 Task: Look for space in Santa Brígida, Spain from 6th September, 2023 to 10th September, 2023 for 1 adult in price range Rs.10000 to Rs.15000. Place can be private room with 1  bedroom having 1 bed and 1 bathroom. Property type can be house, flat, guest house, hotel. Booking option can be shelf check-in. Required host language is English.
Action: Mouse moved to (263, 134)
Screenshot: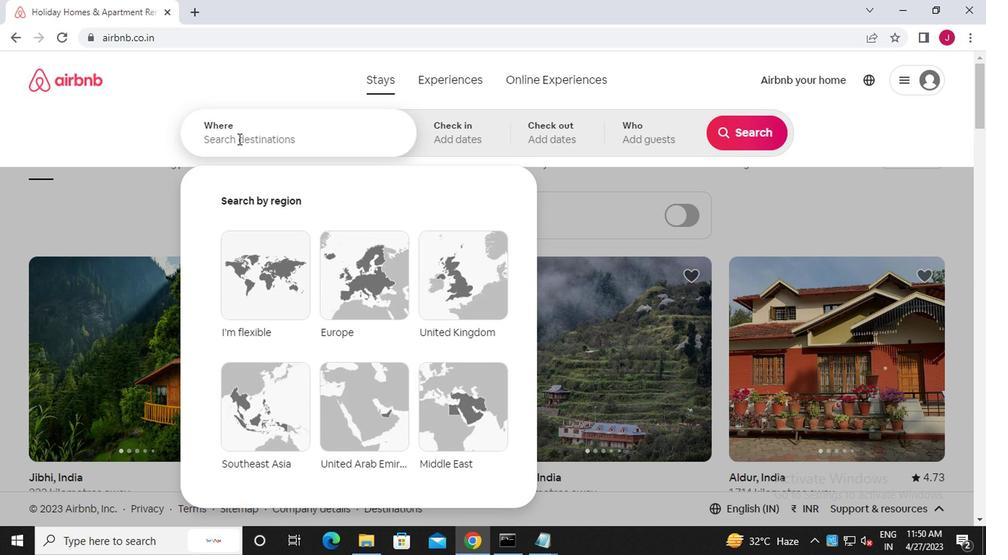 
Action: Mouse pressed left at (263, 134)
Screenshot: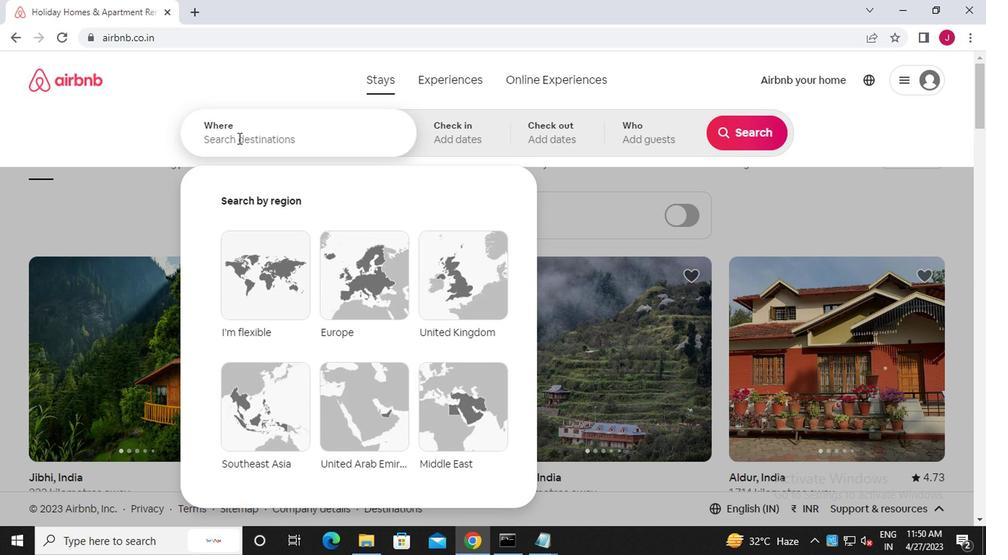 
Action: Key pressed s<Key.caps_lock>anta<Key.space><Key.caps_lock>b<Key.caps_lock>rigida,<Key.caps_lock>s<Key.caps_lock>pain
Screenshot: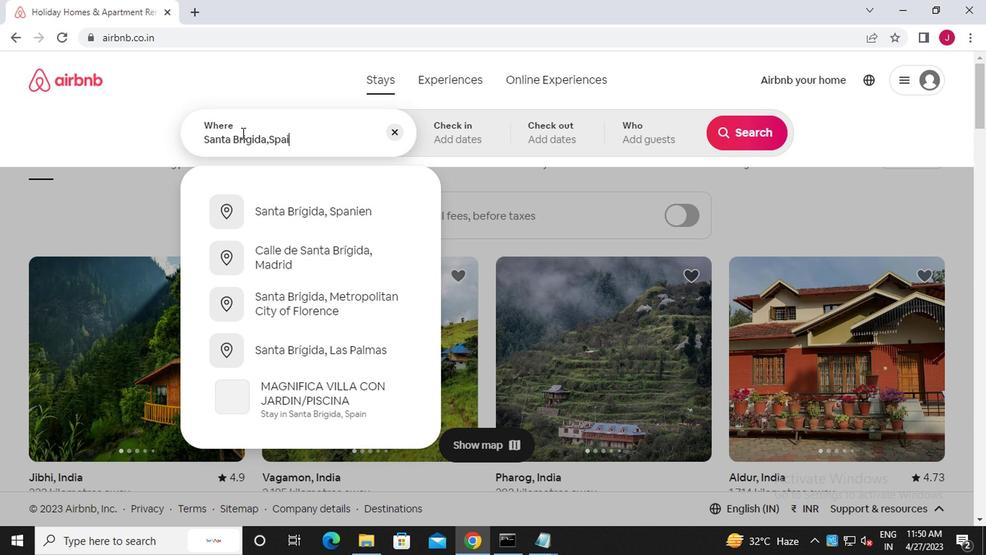 
Action: Mouse moved to (465, 138)
Screenshot: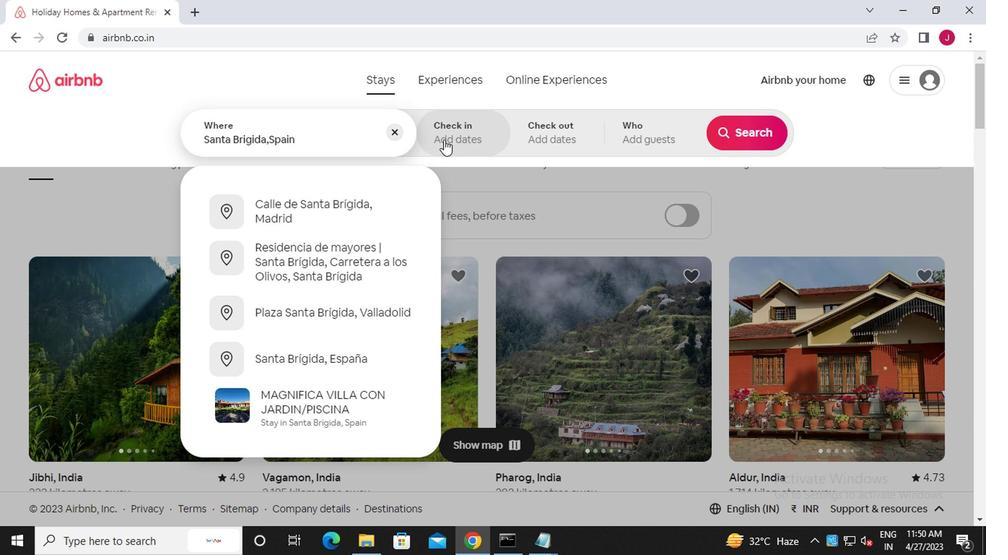 
Action: Mouse pressed left at (465, 138)
Screenshot: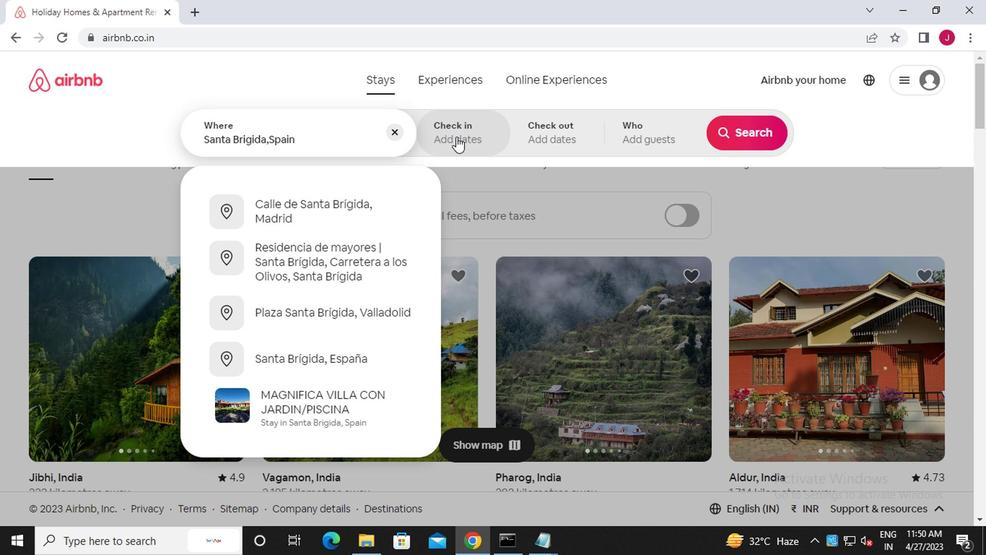 
Action: Mouse moved to (725, 254)
Screenshot: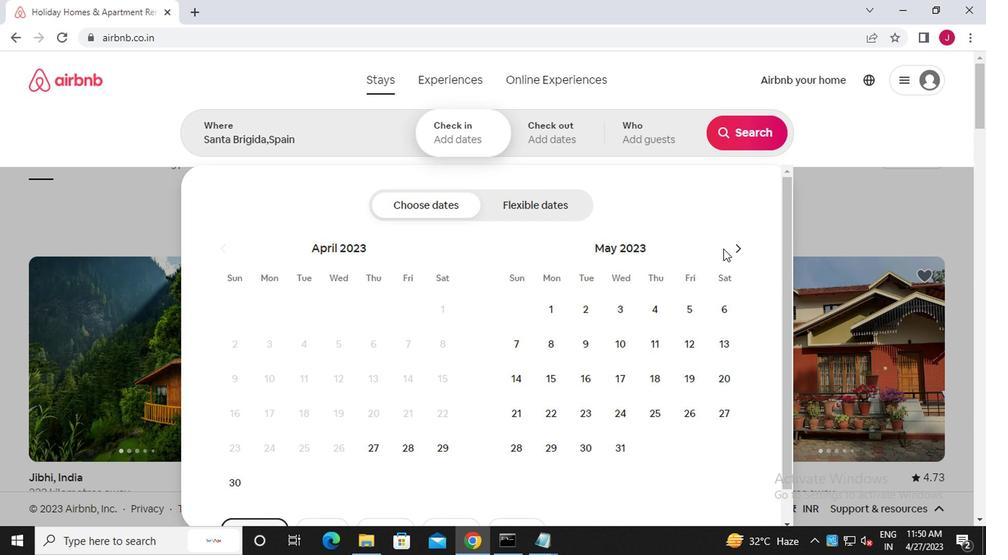 
Action: Mouse pressed left at (725, 254)
Screenshot: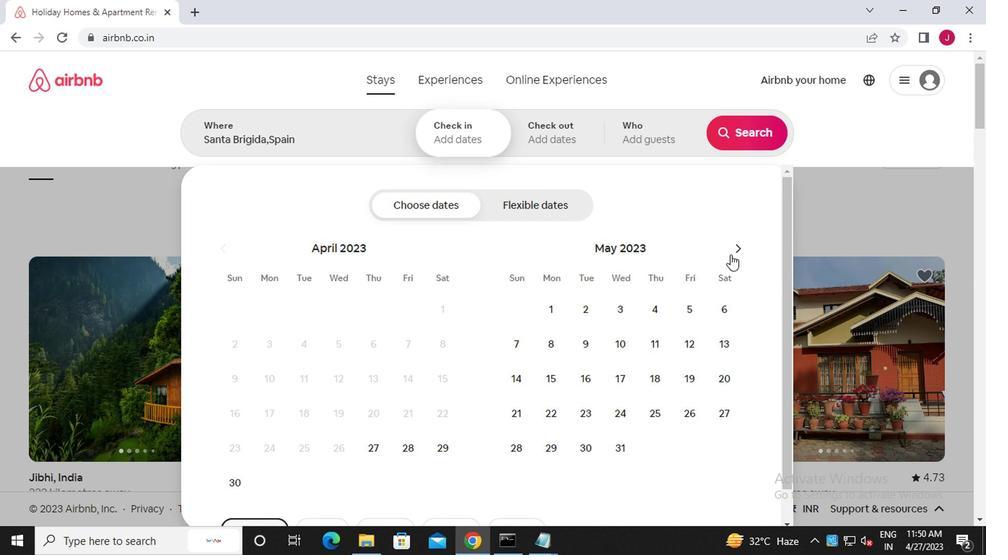 
Action: Mouse moved to (723, 254)
Screenshot: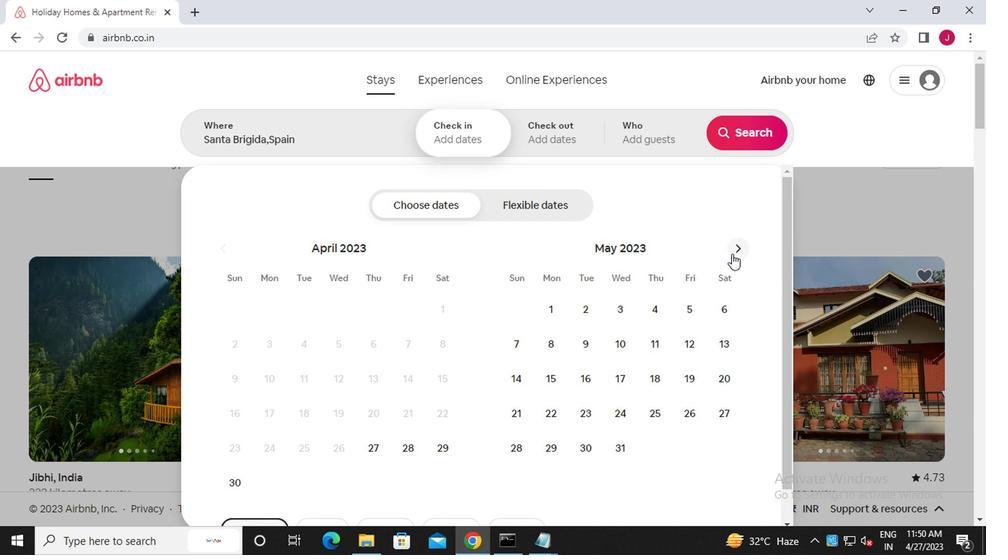 
Action: Mouse pressed left at (723, 254)
Screenshot: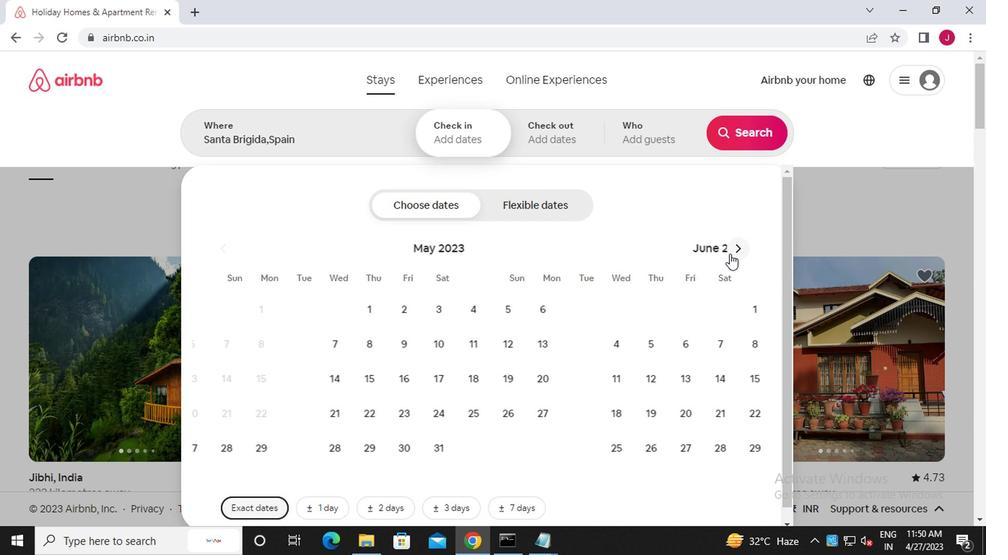 
Action: Mouse pressed left at (723, 254)
Screenshot: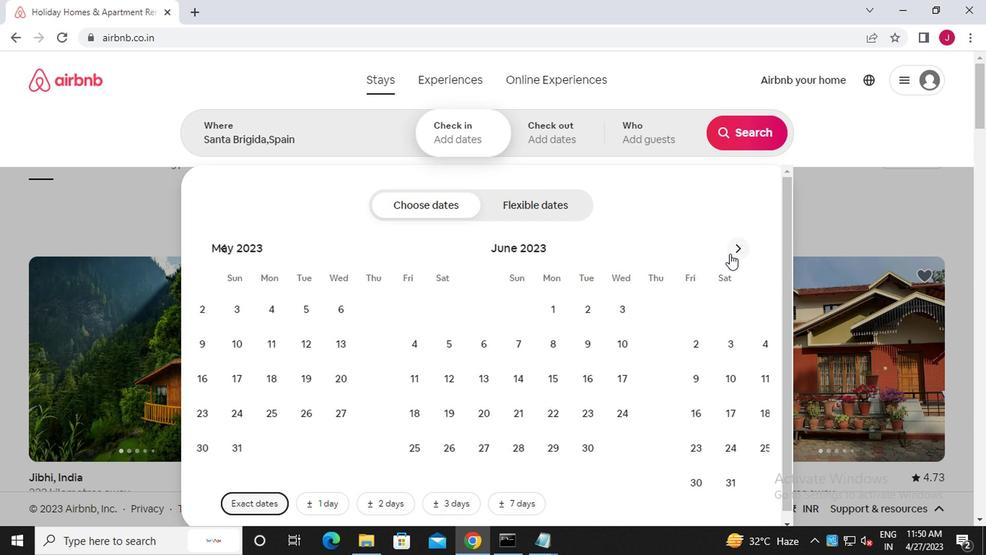 
Action: Mouse pressed left at (723, 254)
Screenshot: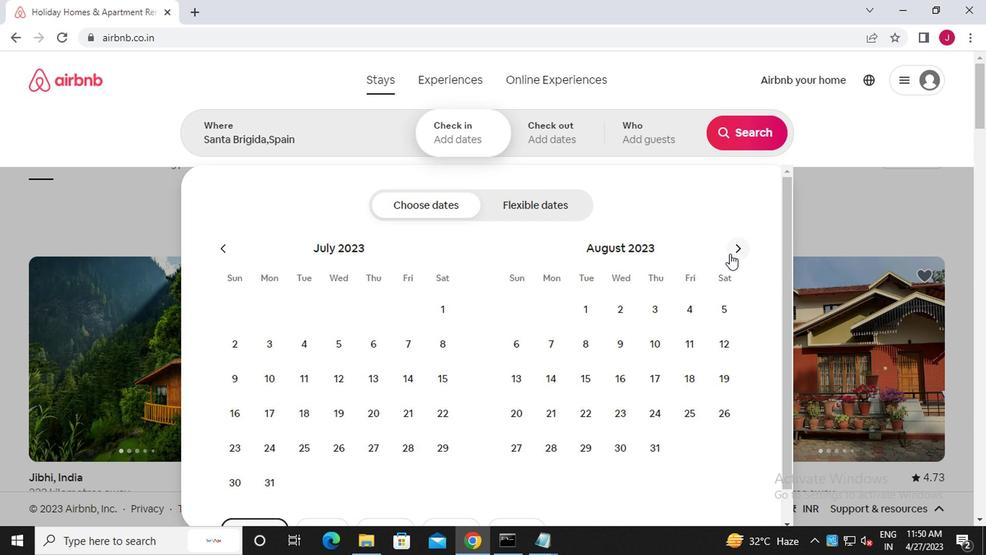 
Action: Mouse moved to (615, 341)
Screenshot: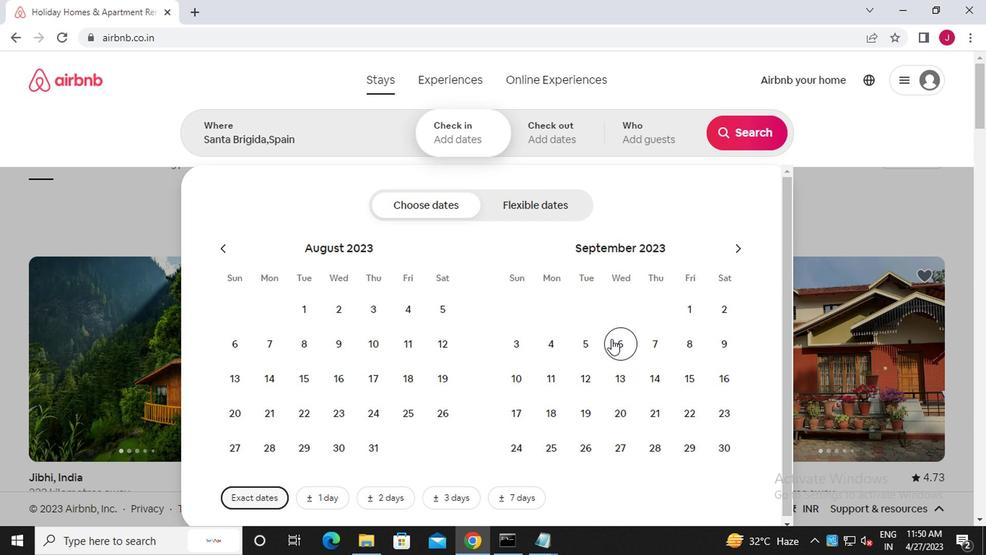 
Action: Mouse pressed left at (615, 341)
Screenshot: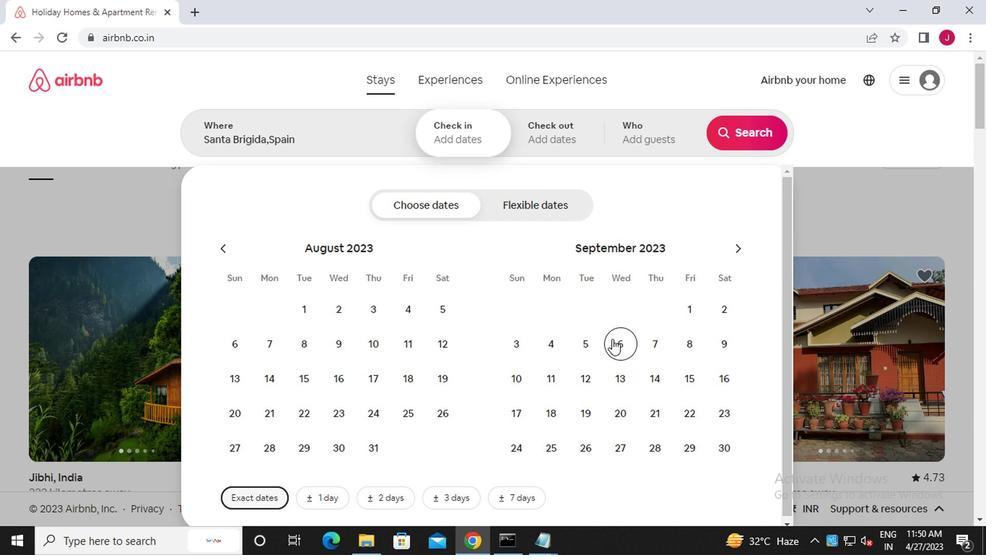 
Action: Mouse moved to (526, 373)
Screenshot: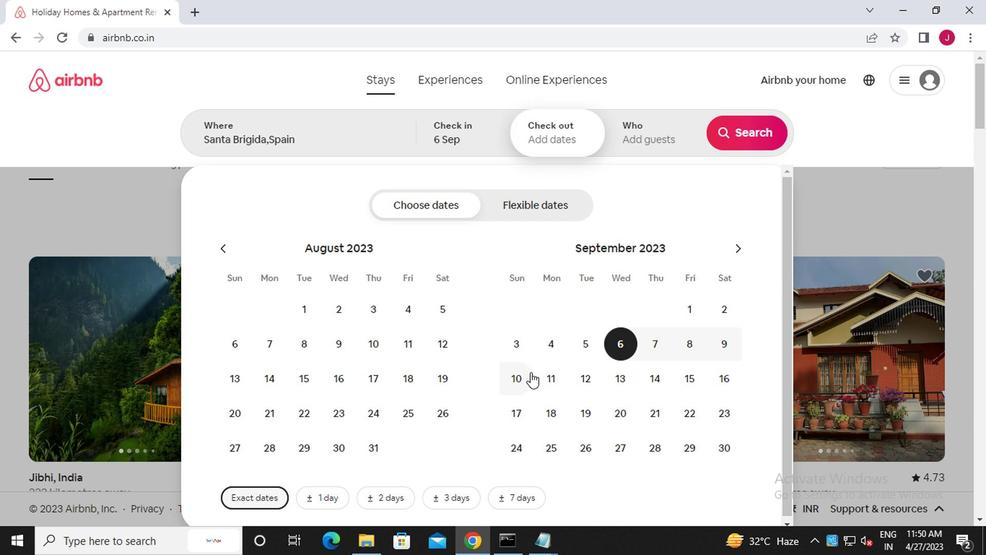 
Action: Mouse pressed left at (526, 373)
Screenshot: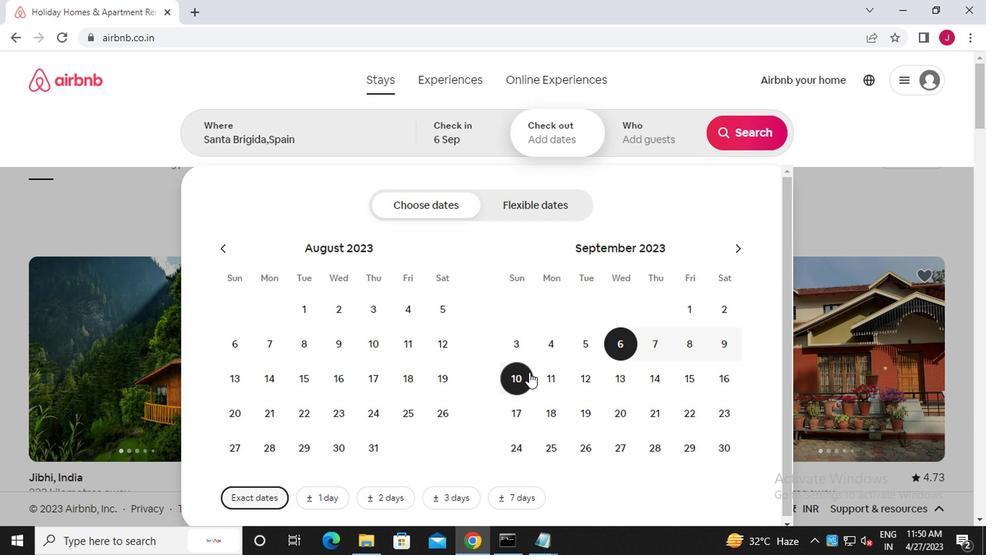 
Action: Mouse moved to (648, 141)
Screenshot: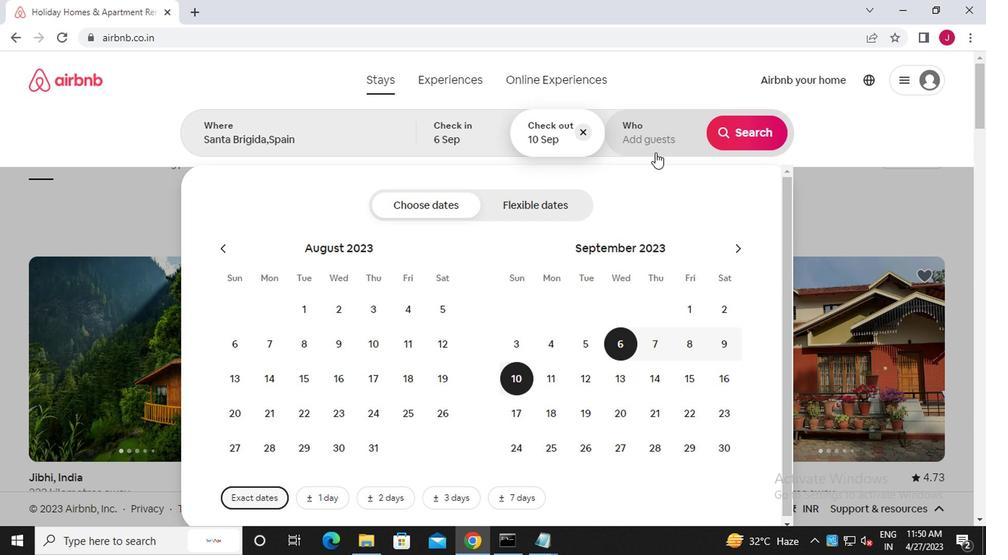 
Action: Mouse pressed left at (648, 141)
Screenshot: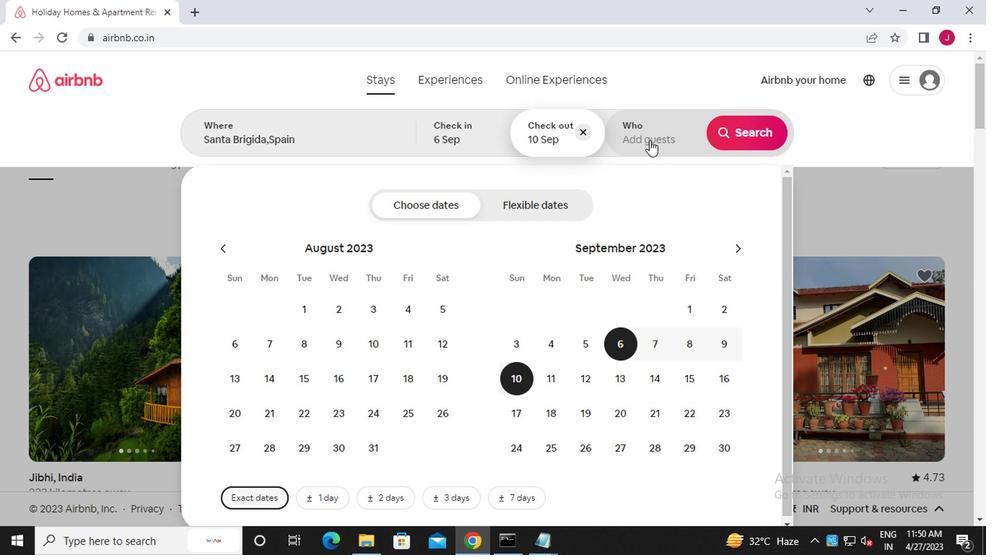 
Action: Mouse moved to (743, 213)
Screenshot: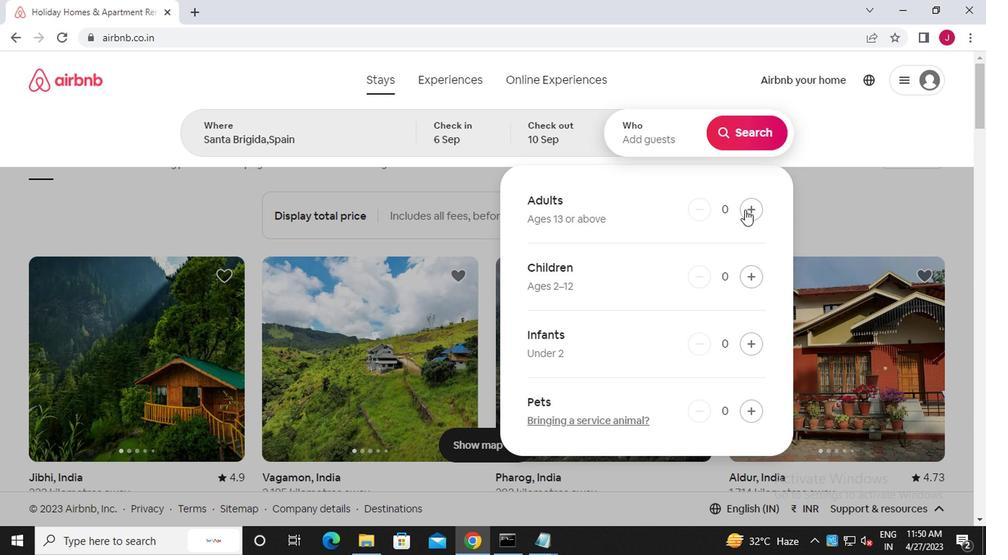 
Action: Mouse pressed left at (743, 213)
Screenshot: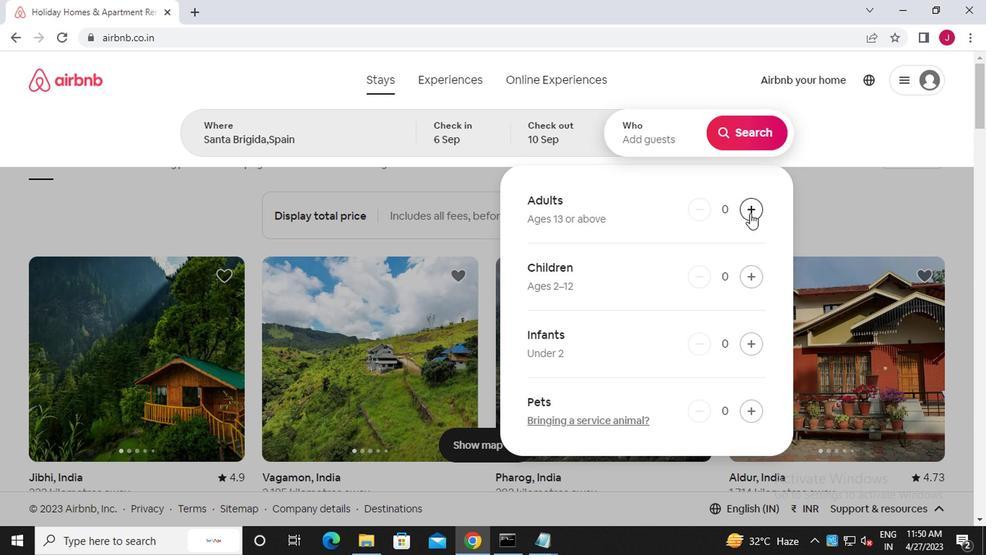 
Action: Mouse moved to (733, 136)
Screenshot: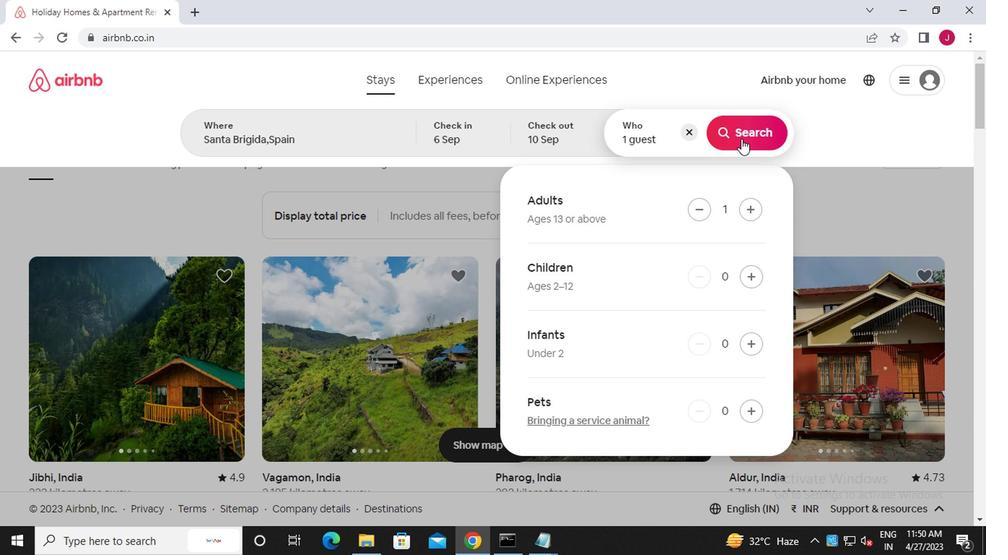 
Action: Mouse pressed left at (733, 136)
Screenshot: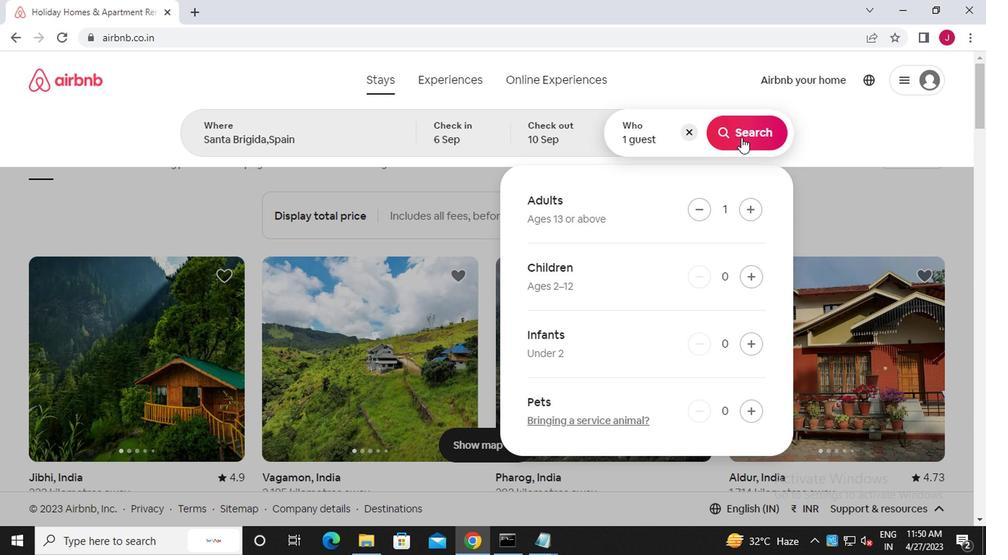 
Action: Mouse moved to (908, 138)
Screenshot: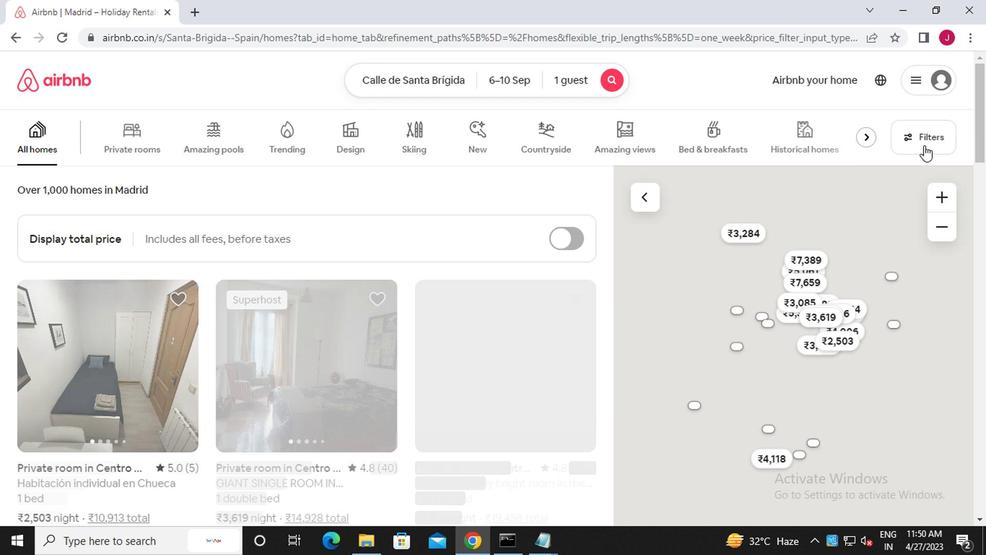 
Action: Mouse pressed left at (908, 138)
Screenshot: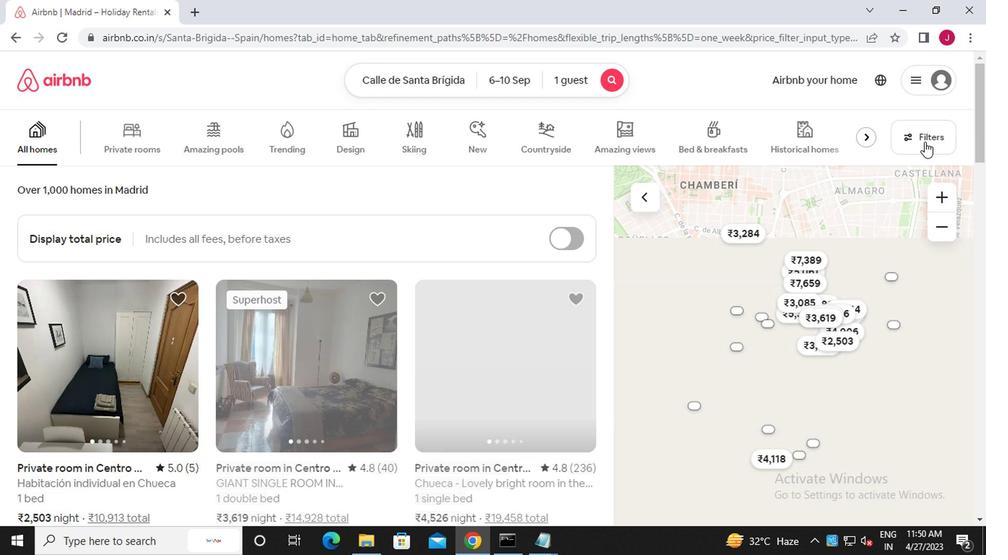 
Action: Mouse moved to (372, 319)
Screenshot: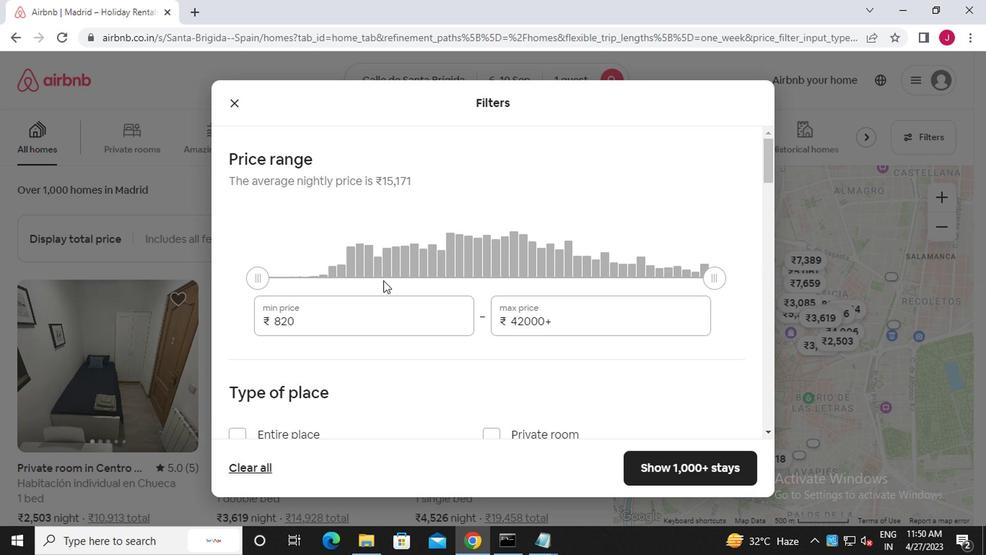 
Action: Mouse pressed left at (372, 319)
Screenshot: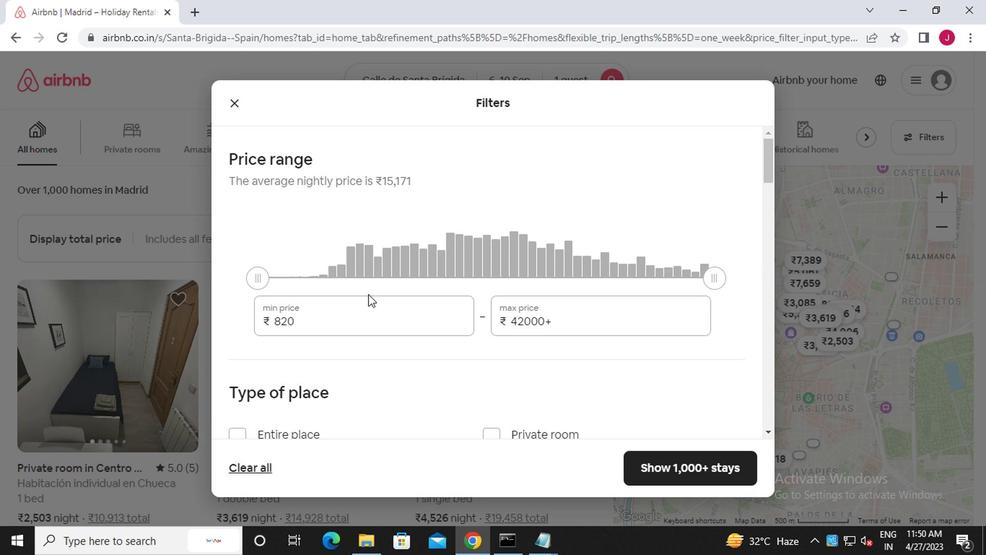 
Action: Mouse moved to (366, 310)
Screenshot: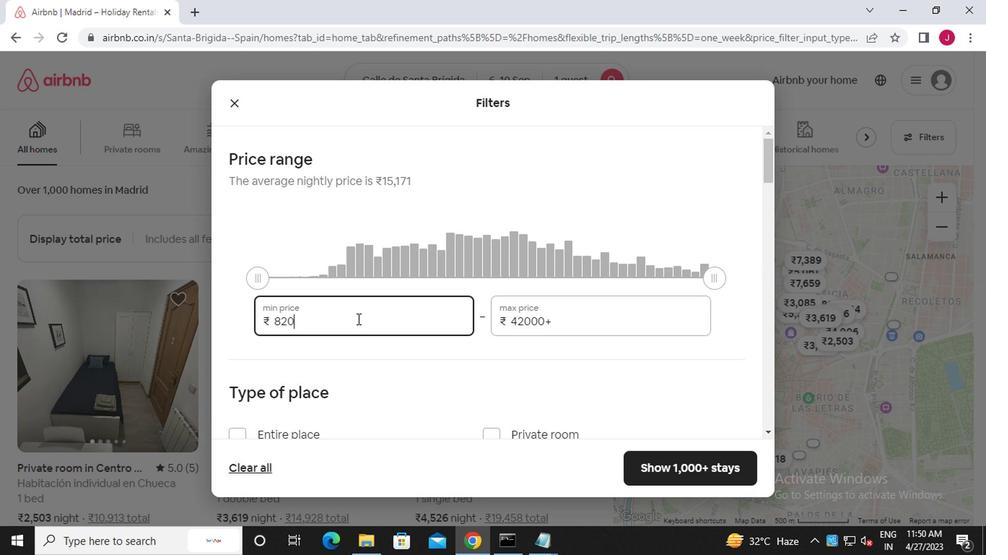 
Action: Key pressed <Key.backspace><Key.backspace><Key.backspace><<97>><<96>><<96>><<96>><<96>>
Screenshot: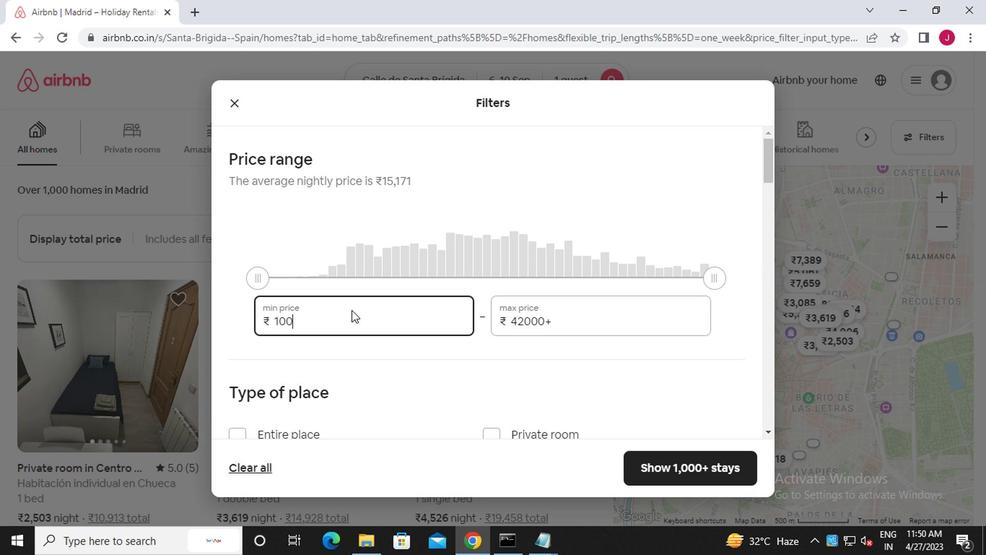 
Action: Mouse moved to (589, 326)
Screenshot: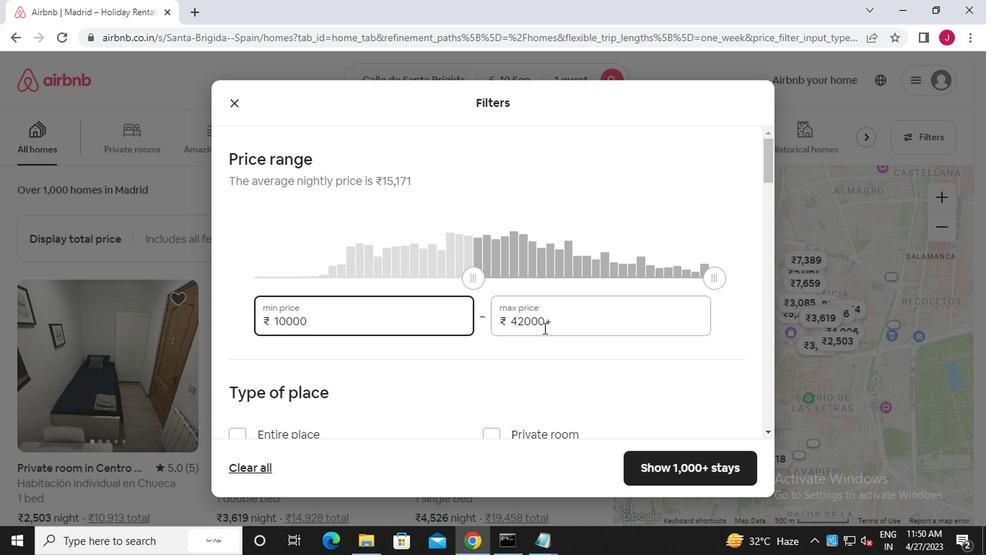 
Action: Mouse pressed left at (589, 326)
Screenshot: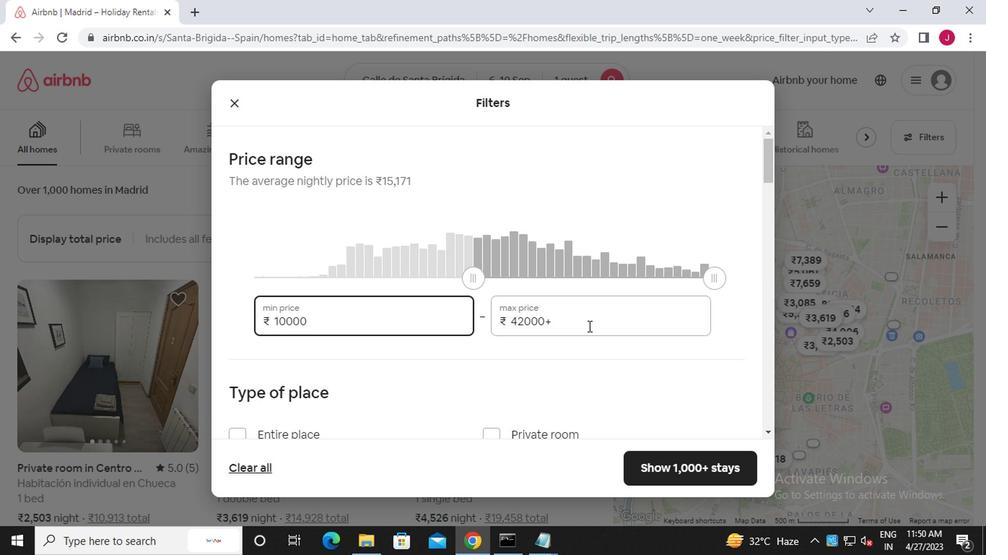 
Action: Mouse moved to (589, 326)
Screenshot: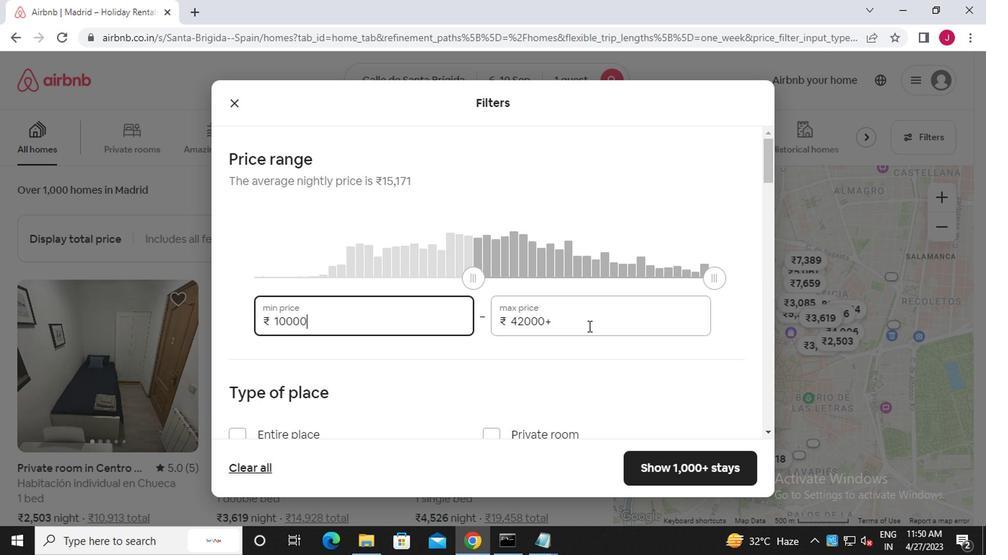 
Action: Key pressed <Key.backspace><Key.backspace><Key.backspace><Key.backspace><Key.backspace><Key.backspace><Key.backspace><Key.backspace><Key.backspace><Key.backspace><Key.backspace><Key.backspace><Key.backspace><Key.backspace><Key.backspace><<97>><<101>><<96>><<96>><<96>>
Screenshot: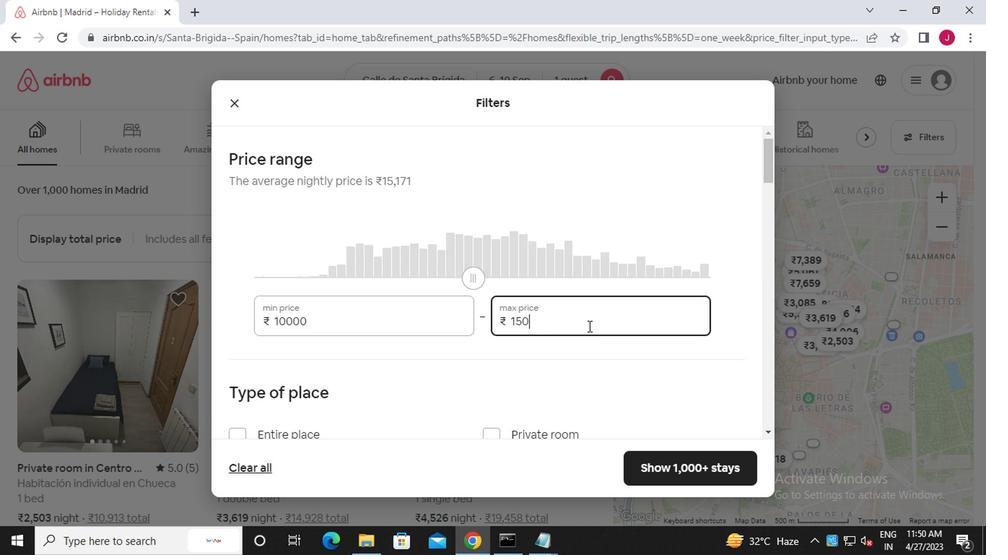
Action: Mouse moved to (588, 331)
Screenshot: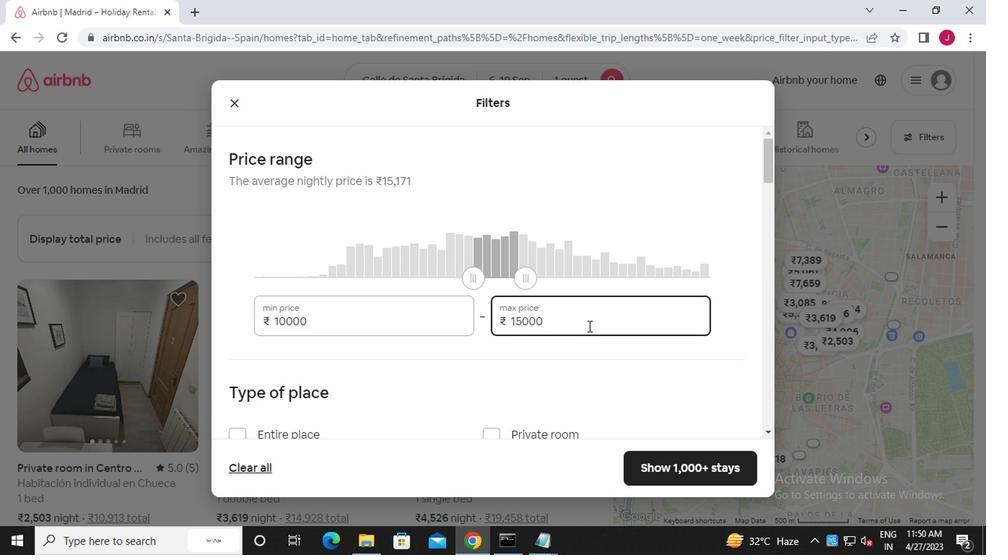 
Action: Mouse scrolled (588, 331) with delta (0, 0)
Screenshot: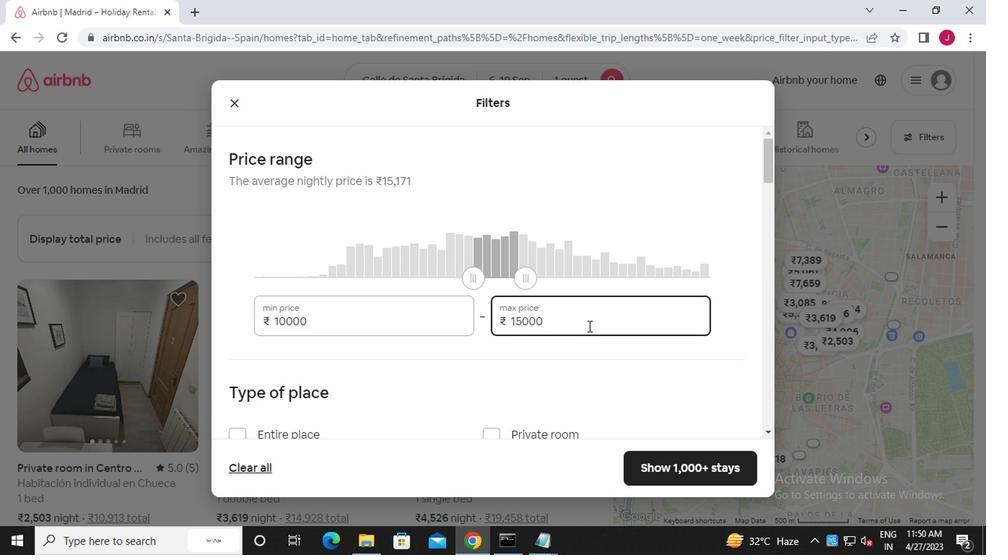 
Action: Mouse moved to (587, 335)
Screenshot: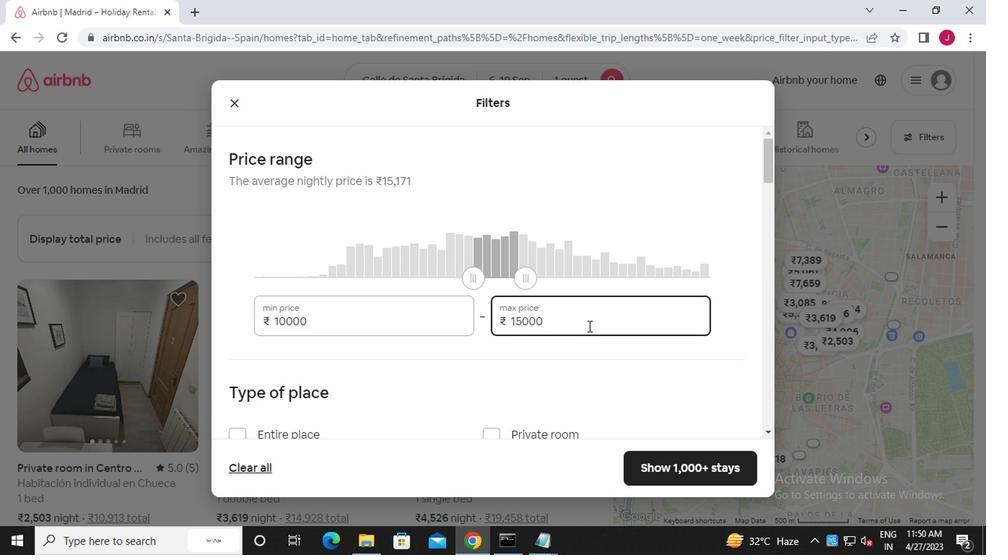 
Action: Mouse scrolled (587, 335) with delta (0, 0)
Screenshot: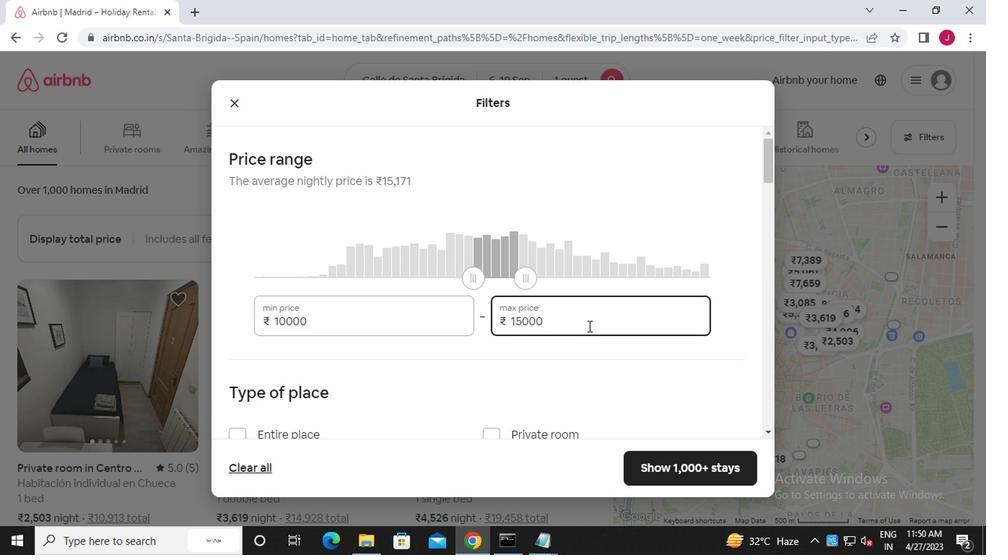 
Action: Mouse scrolled (587, 335) with delta (0, 0)
Screenshot: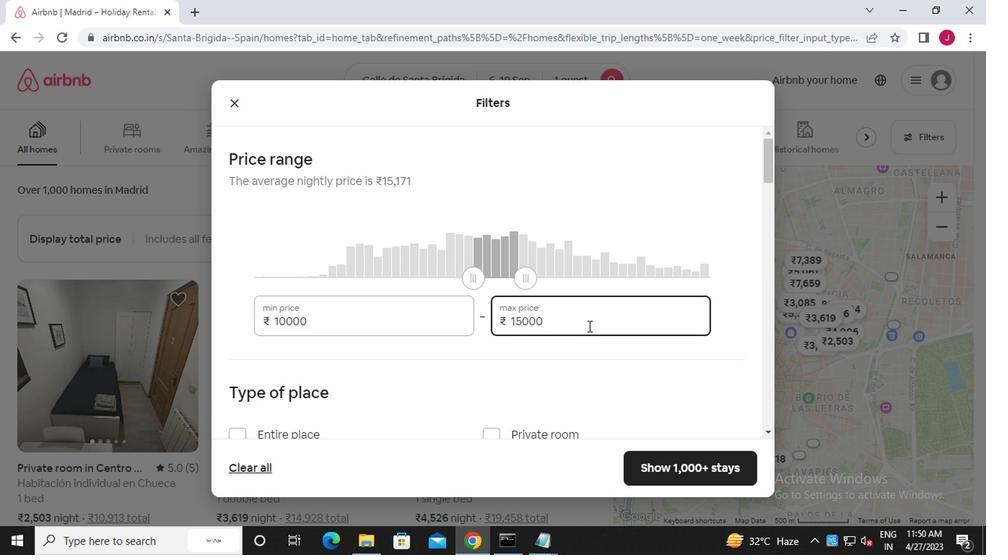 
Action: Mouse moved to (587, 336)
Screenshot: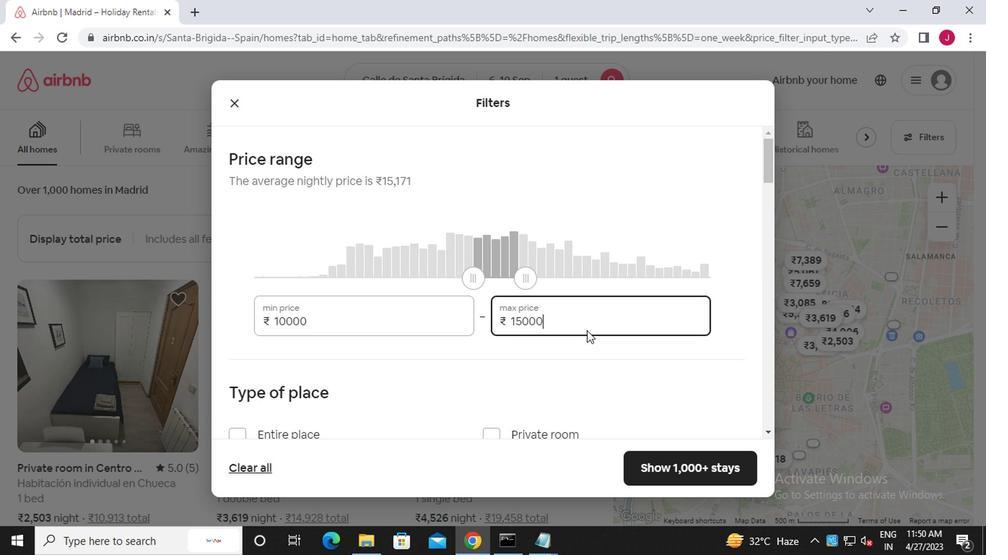 
Action: Mouse scrolled (587, 335) with delta (0, 0)
Screenshot: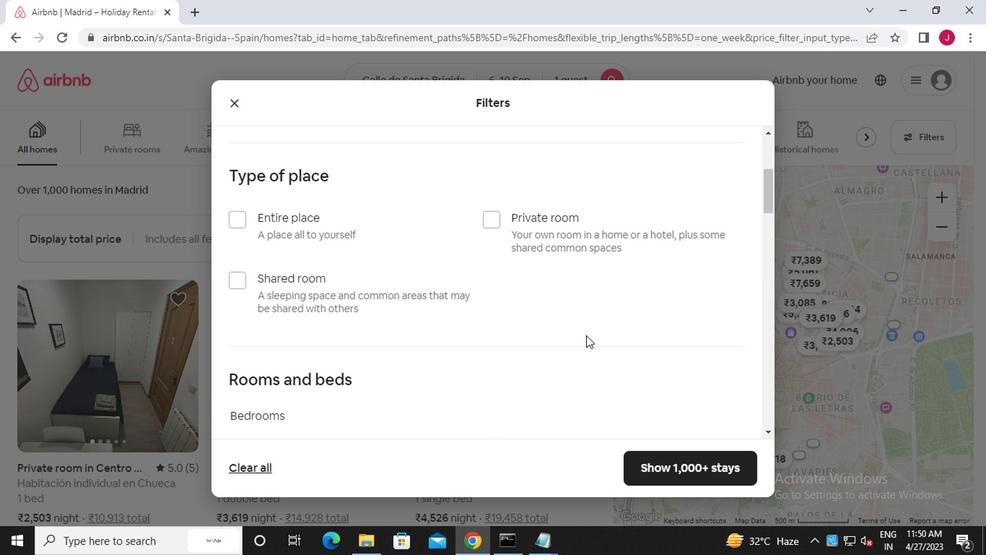 
Action: Mouse moved to (587, 336)
Screenshot: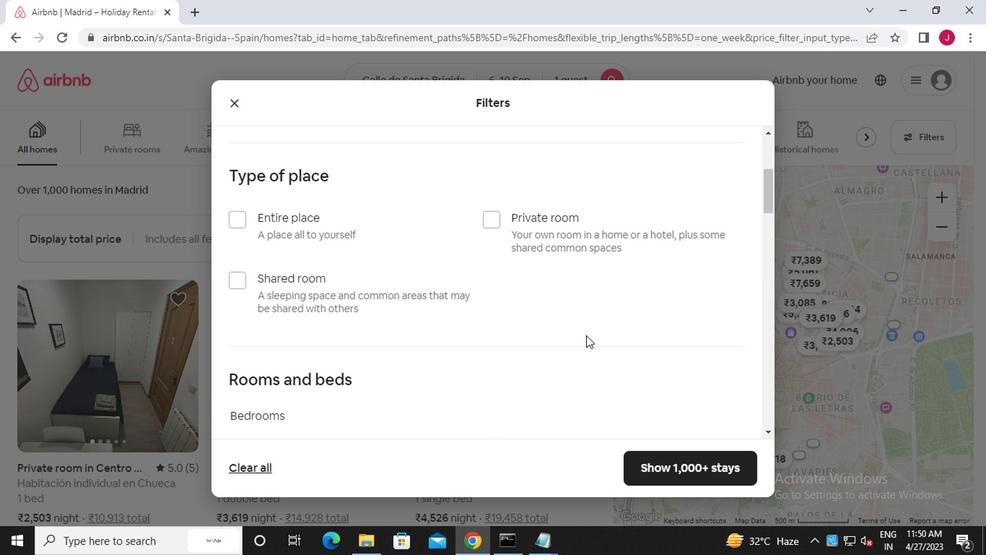 
Action: Mouse scrolled (587, 335) with delta (0, 0)
Screenshot: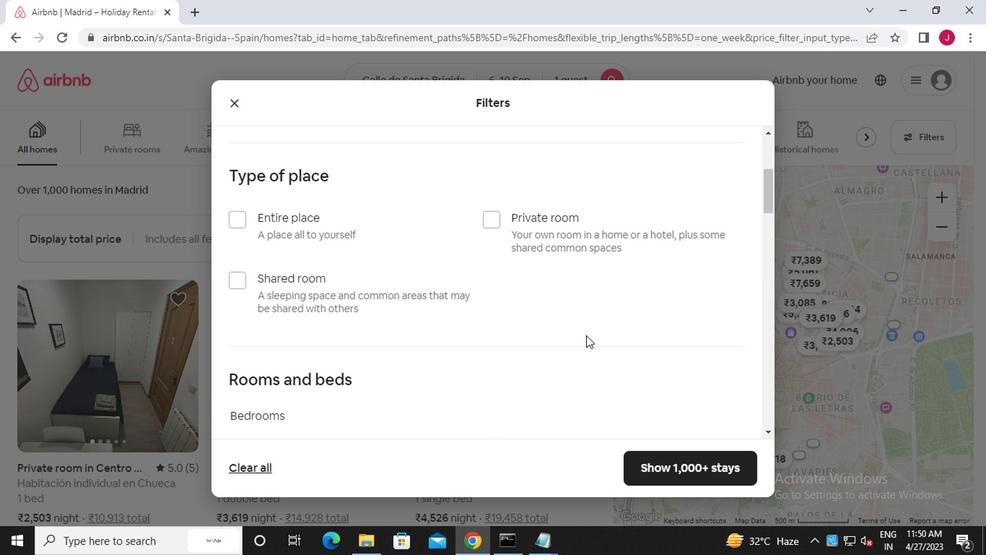 
Action: Mouse moved to (476, 293)
Screenshot: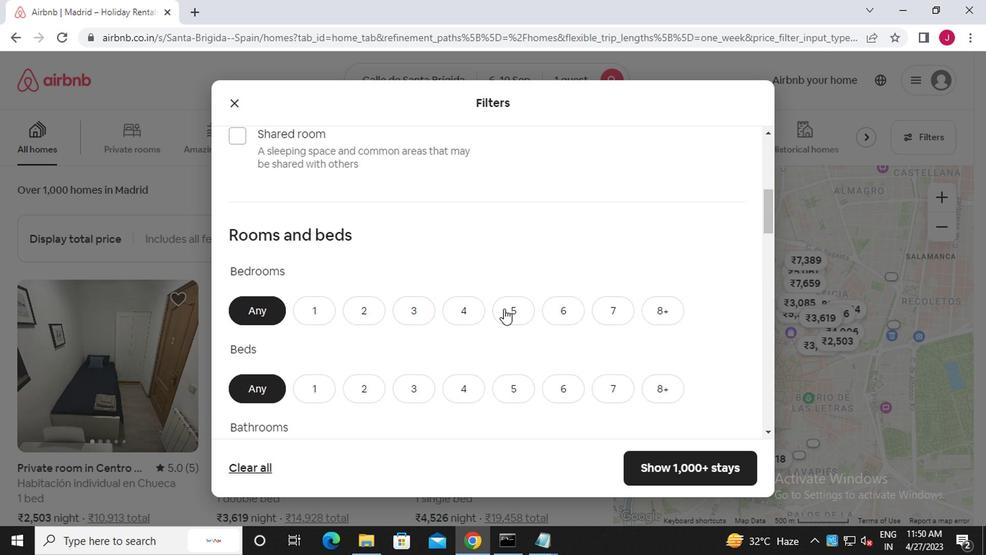 
Action: Mouse scrolled (476, 294) with delta (0, 0)
Screenshot: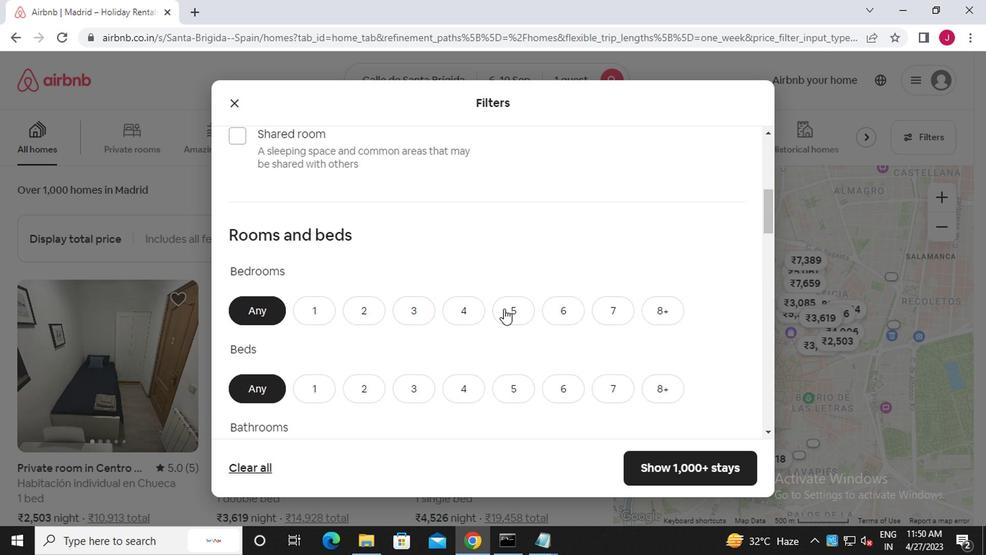 
Action: Mouse scrolled (476, 294) with delta (0, 0)
Screenshot: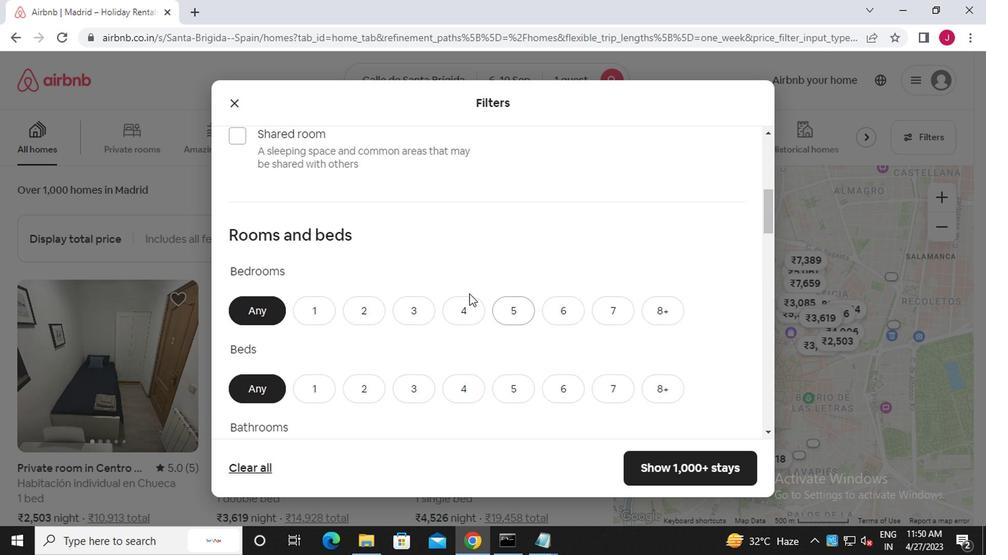 
Action: Mouse moved to (503, 220)
Screenshot: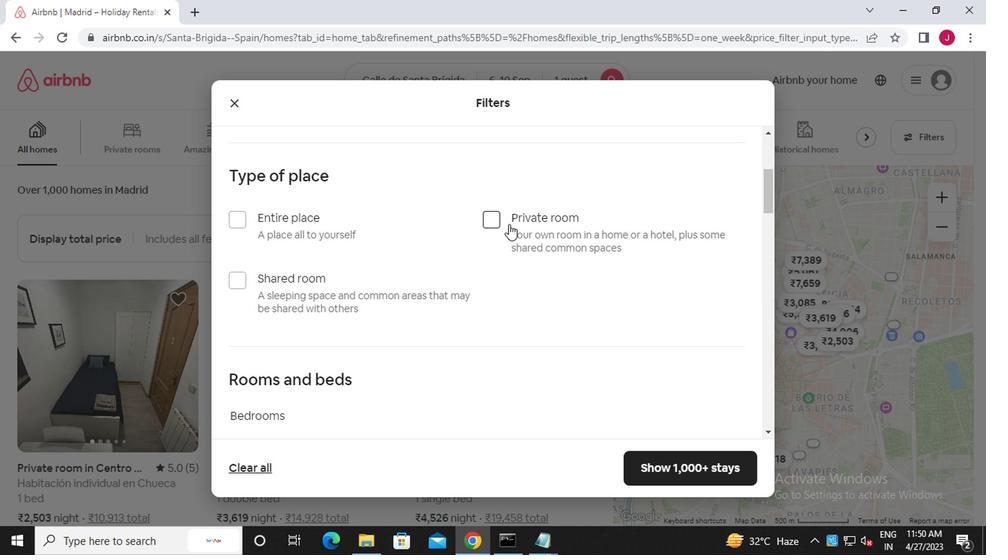 
Action: Mouse pressed left at (503, 220)
Screenshot: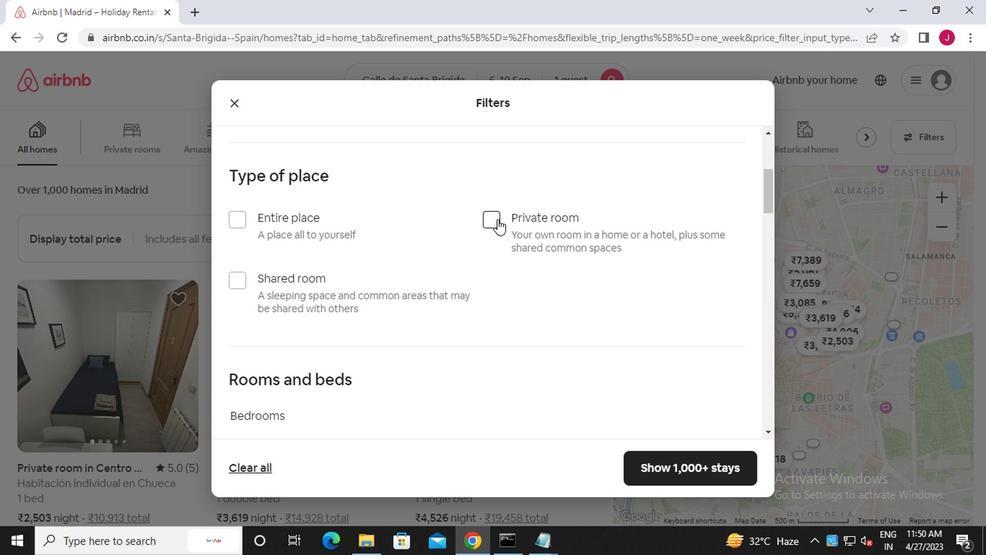 
Action: Mouse moved to (470, 271)
Screenshot: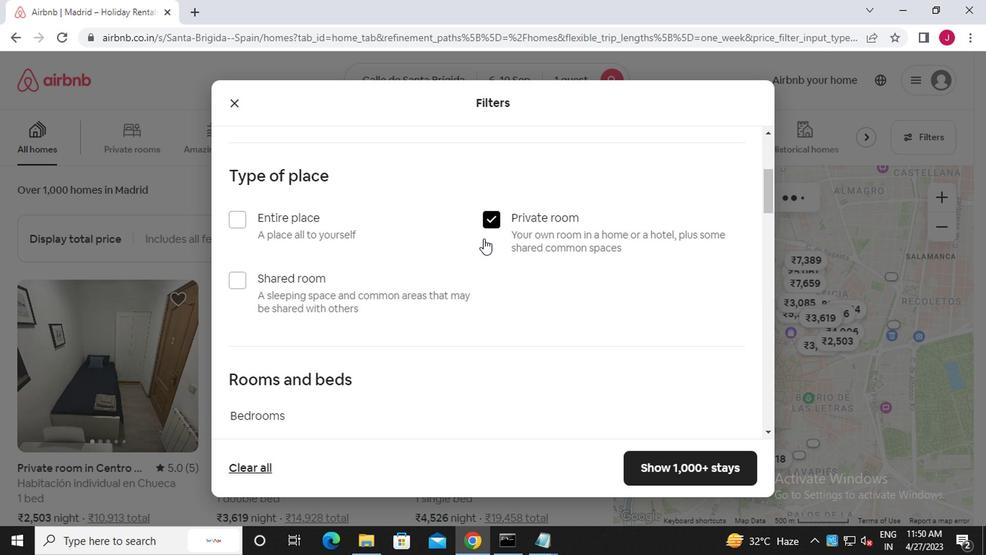 
Action: Mouse scrolled (470, 270) with delta (0, 0)
Screenshot: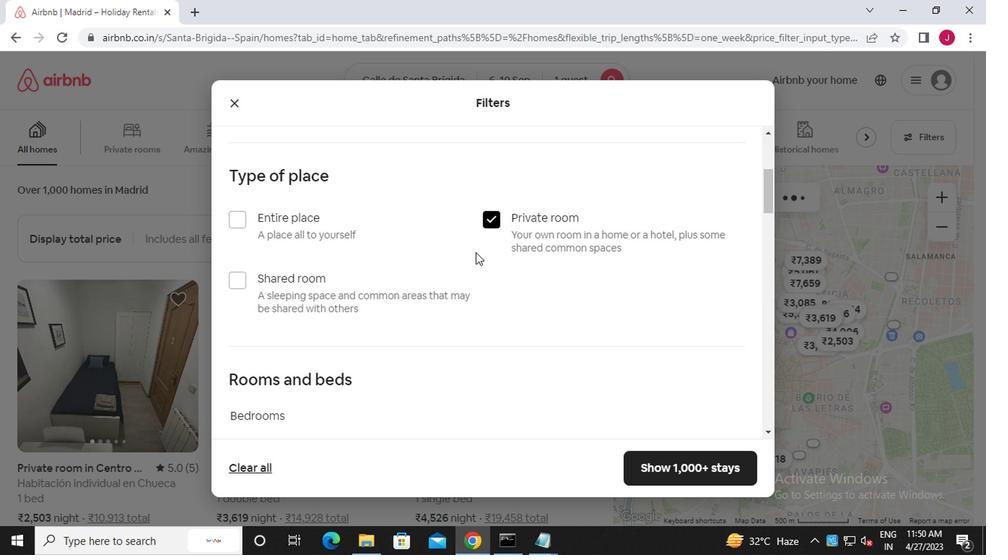 
Action: Mouse moved to (469, 271)
Screenshot: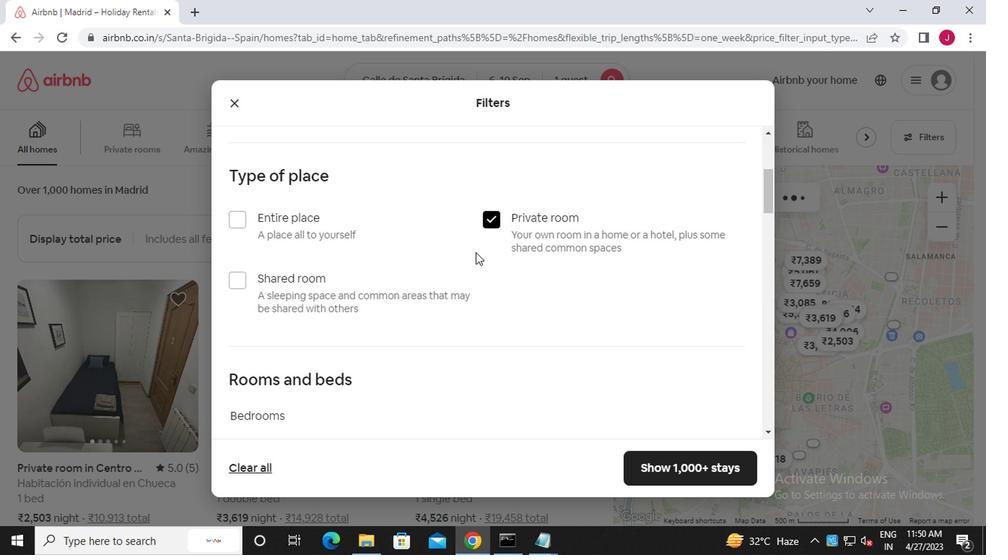 
Action: Mouse scrolled (469, 270) with delta (0, 0)
Screenshot: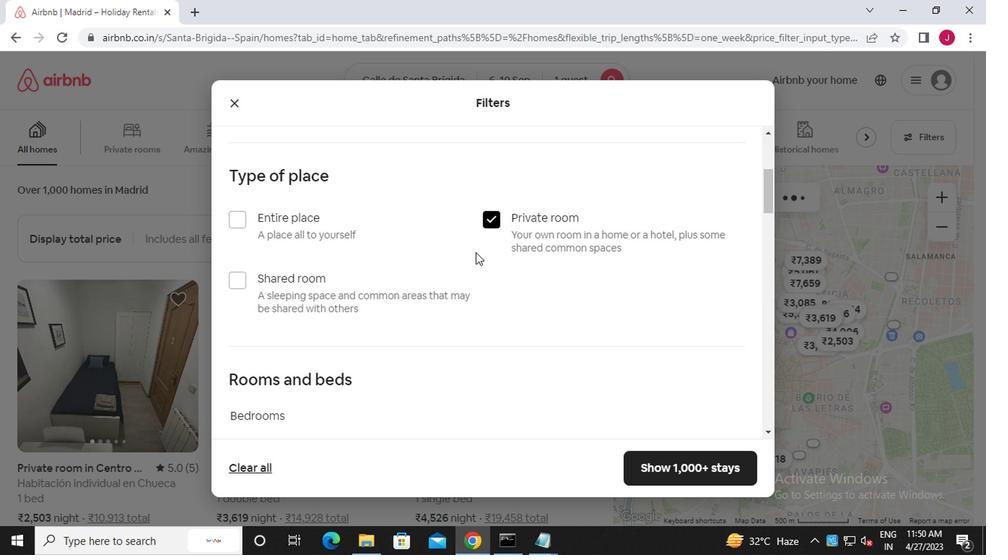 
Action: Mouse moved to (469, 272)
Screenshot: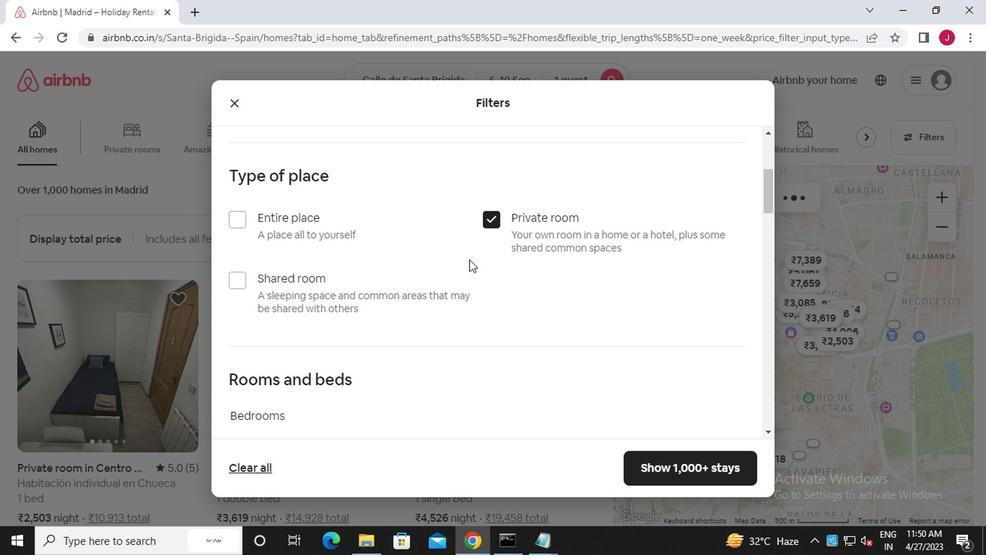 
Action: Mouse scrolled (469, 271) with delta (0, -1)
Screenshot: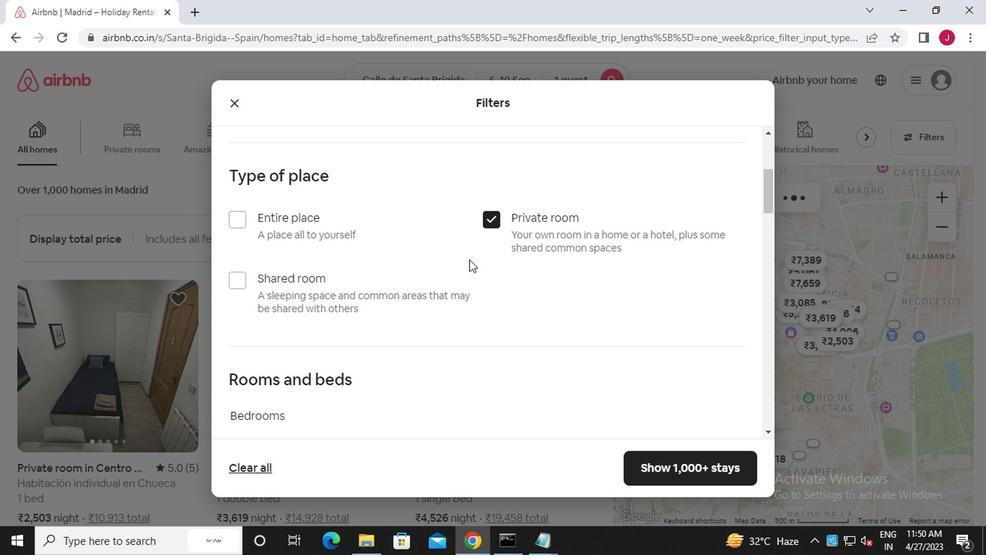 
Action: Mouse moved to (333, 244)
Screenshot: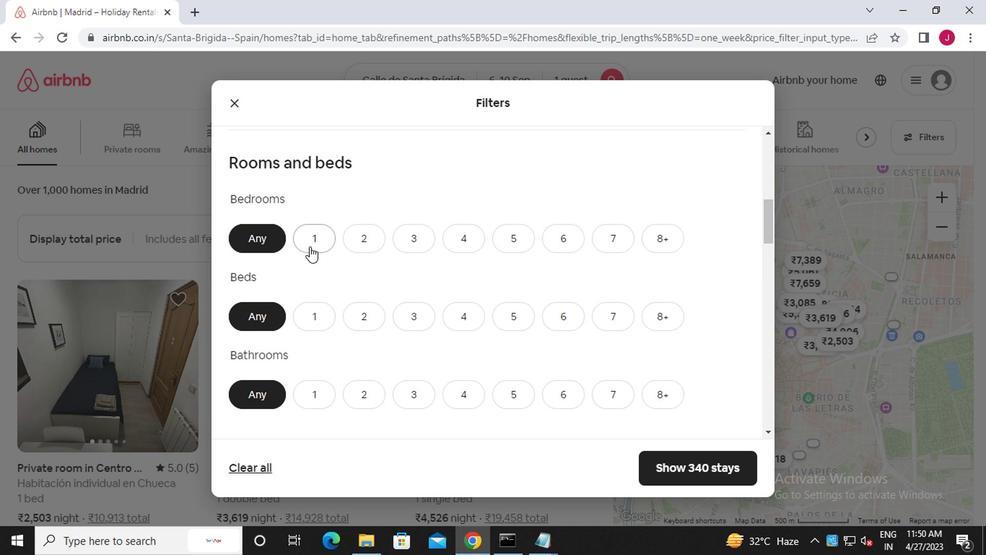 
Action: Mouse pressed left at (333, 244)
Screenshot: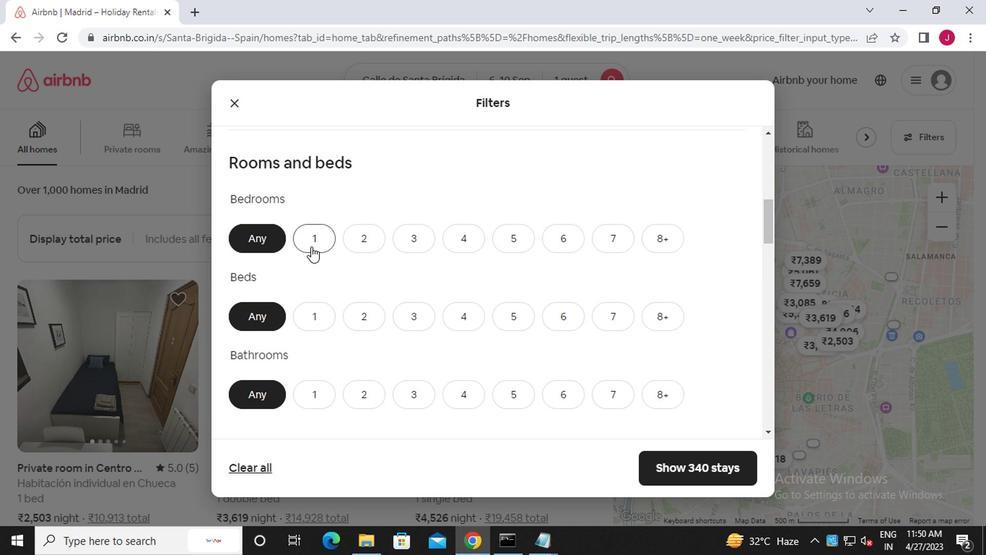
Action: Mouse moved to (341, 305)
Screenshot: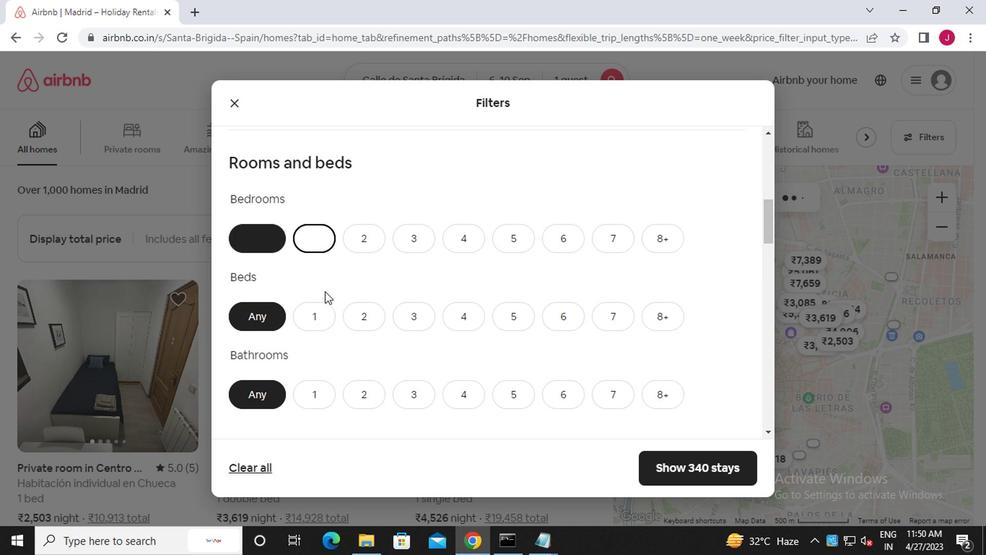 
Action: Mouse pressed left at (341, 305)
Screenshot: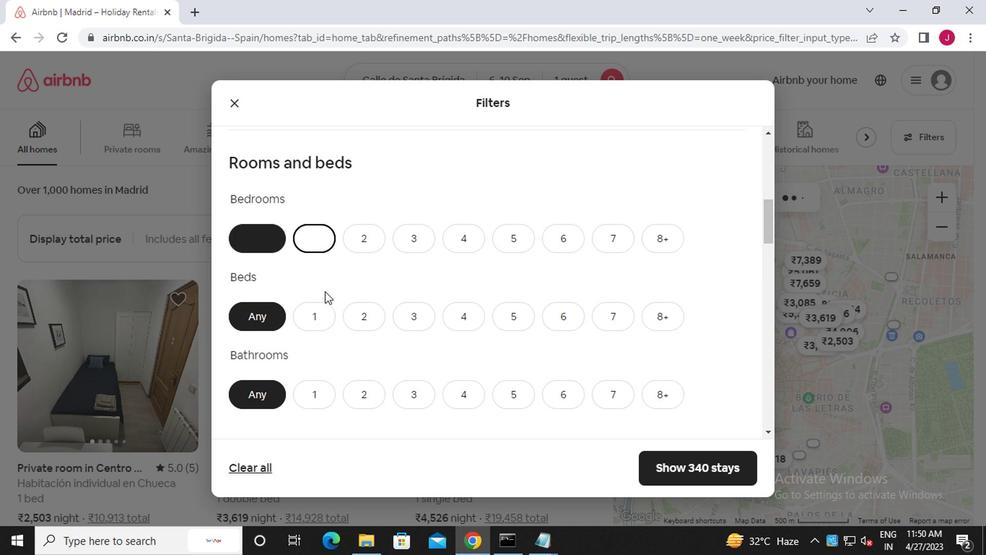 
Action: Mouse moved to (336, 387)
Screenshot: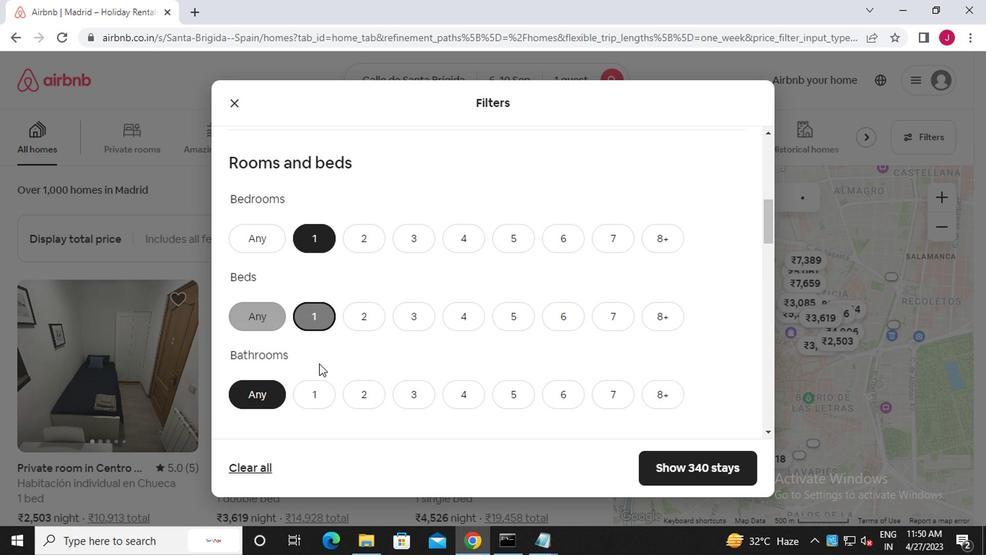 
Action: Mouse pressed left at (336, 387)
Screenshot: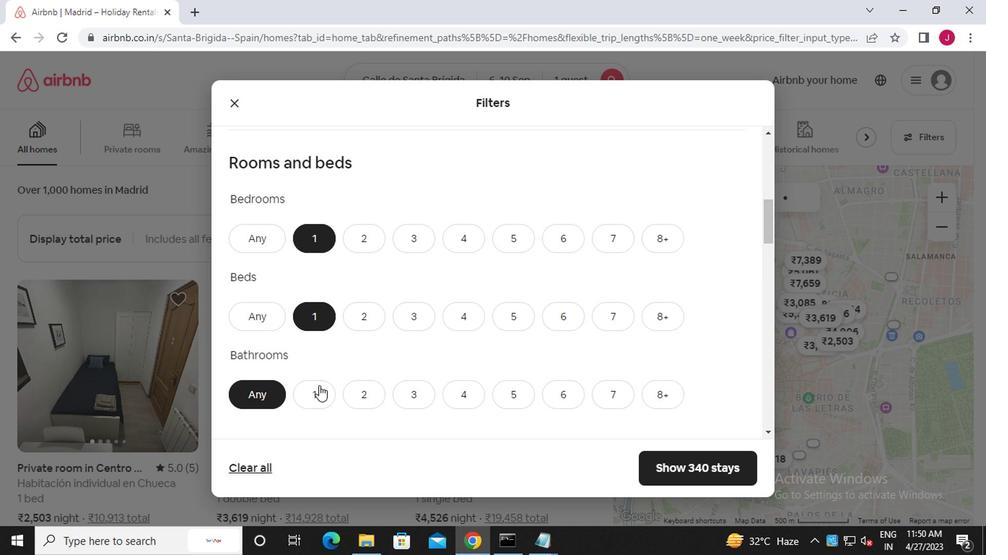 
Action: Mouse moved to (336, 387)
Screenshot: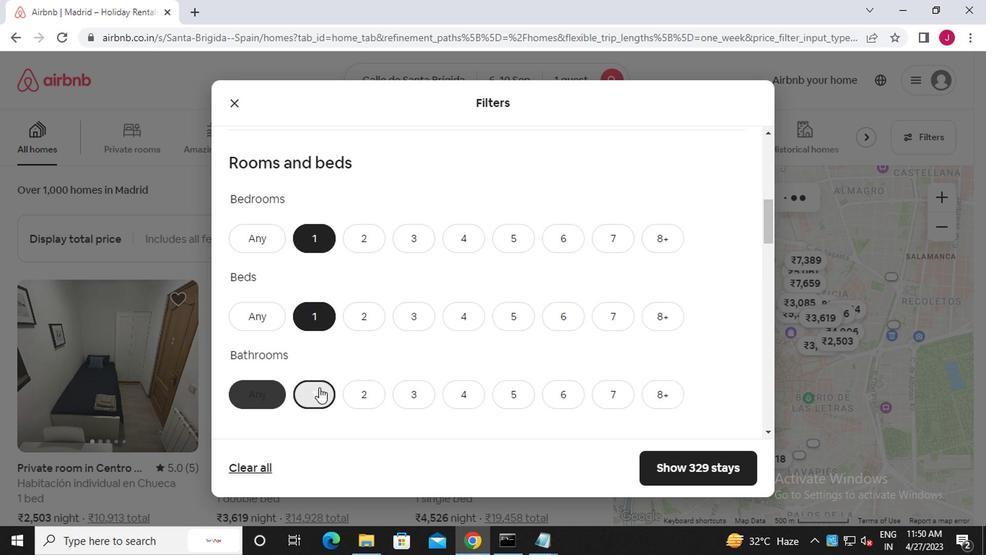 
Action: Mouse scrolled (336, 387) with delta (0, 0)
Screenshot: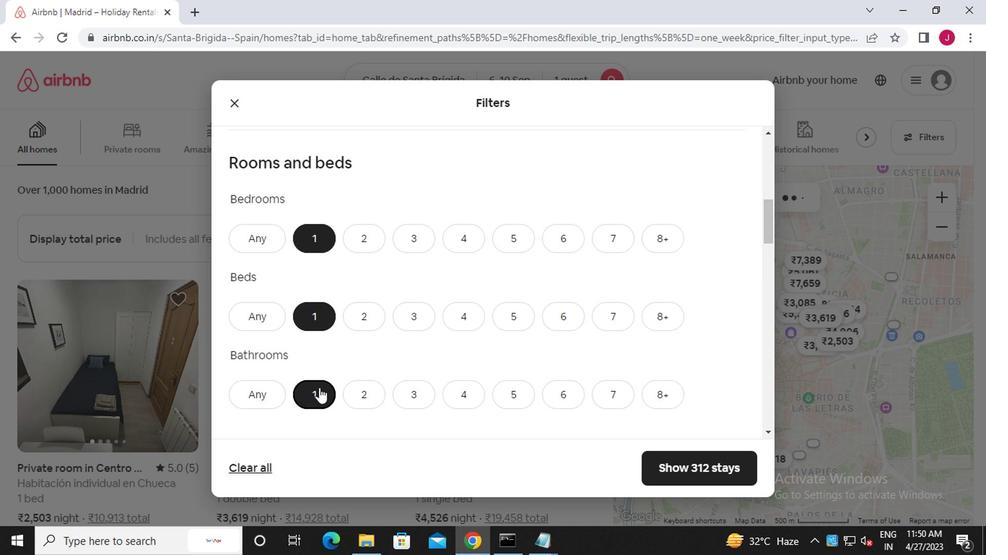 
Action: Mouse scrolled (336, 387) with delta (0, 0)
Screenshot: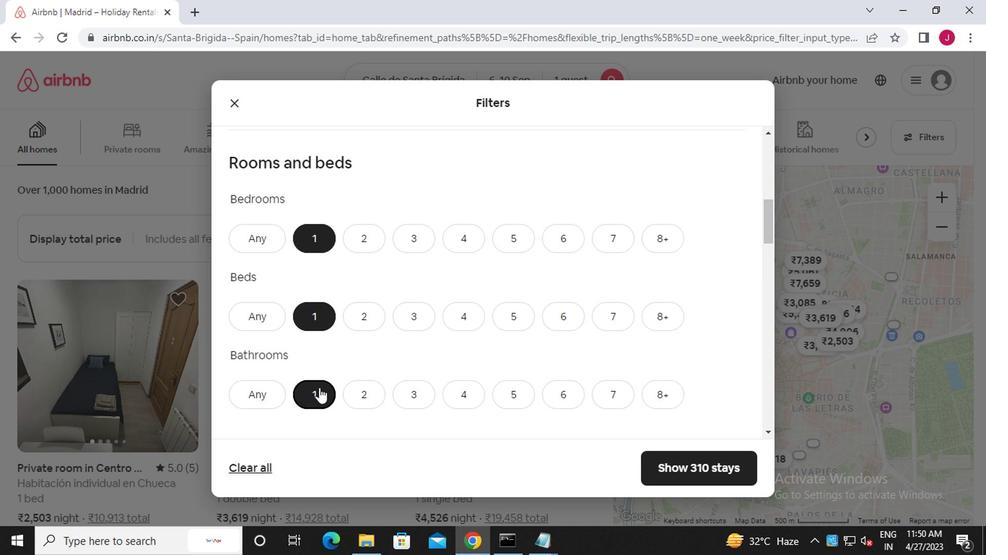 
Action: Mouse scrolled (336, 387) with delta (0, 0)
Screenshot: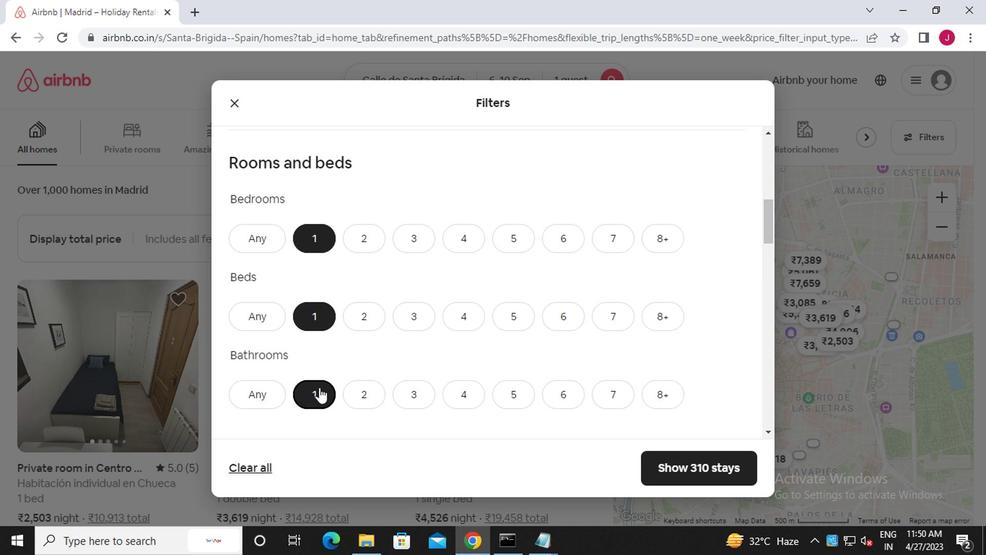 
Action: Mouse scrolled (336, 387) with delta (0, 0)
Screenshot: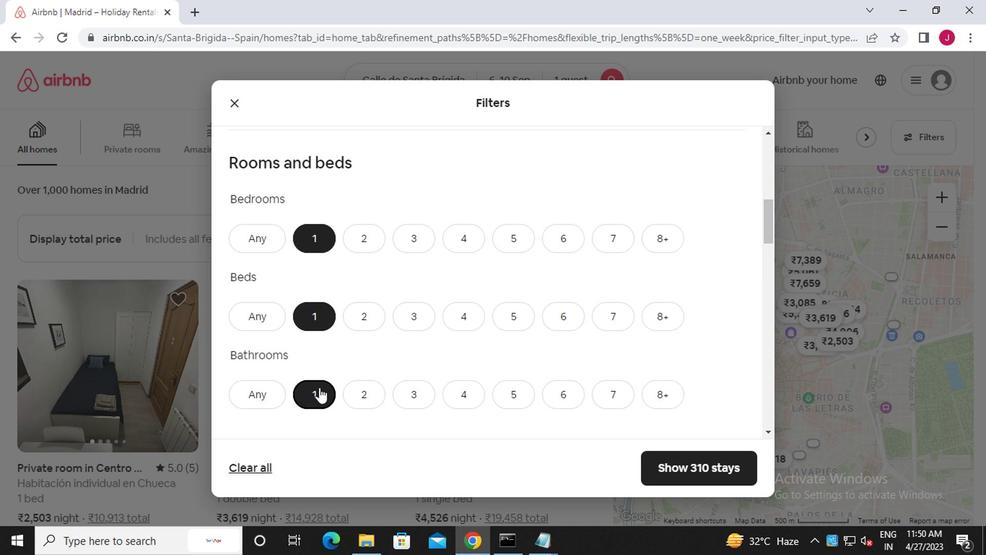 
Action: Mouse moved to (303, 280)
Screenshot: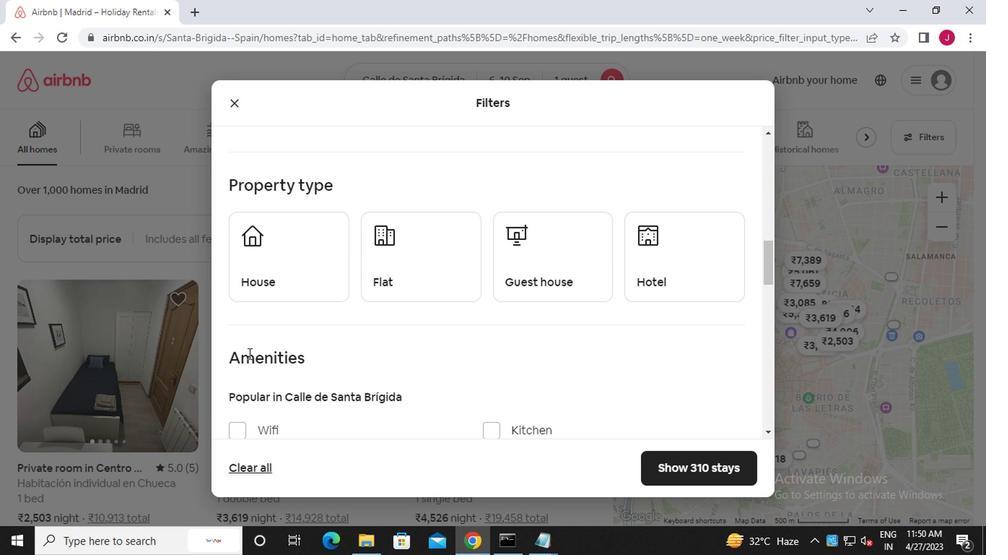 
Action: Mouse pressed left at (303, 280)
Screenshot: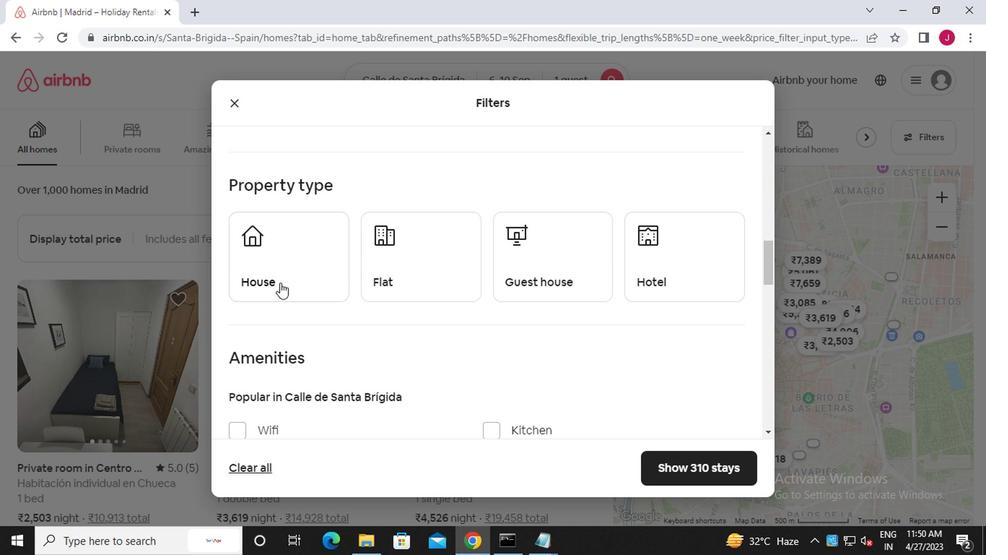 
Action: Mouse moved to (465, 274)
Screenshot: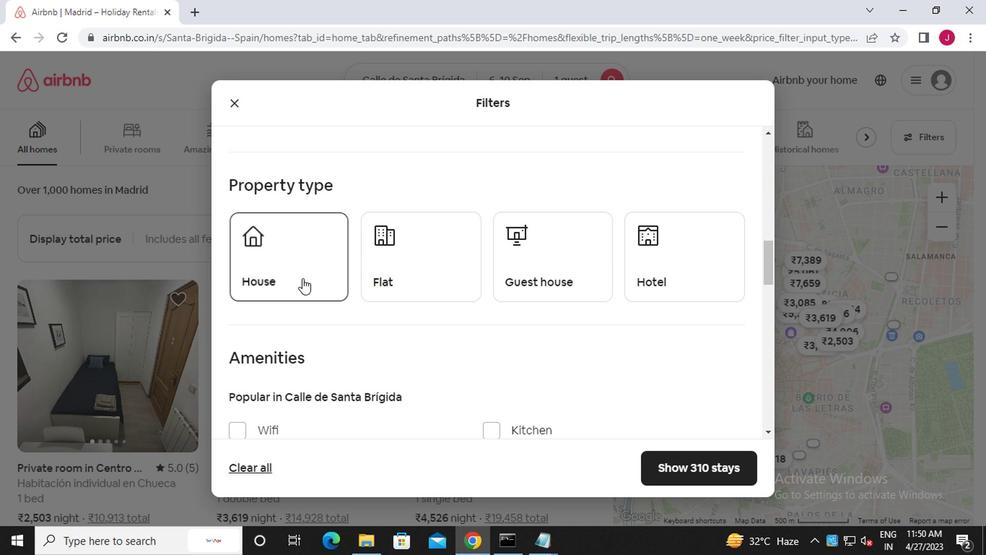 
Action: Mouse pressed left at (465, 274)
Screenshot: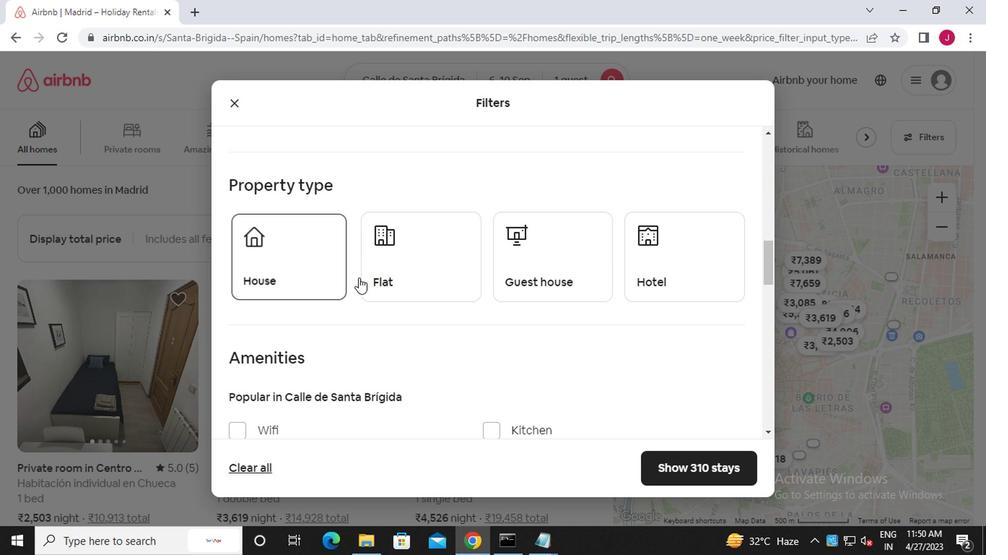 
Action: Mouse moved to (553, 269)
Screenshot: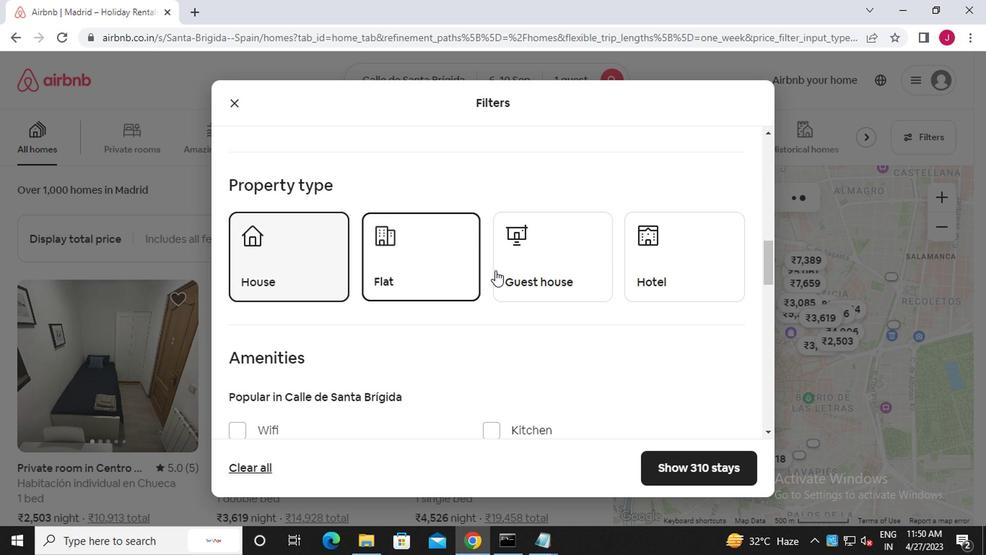 
Action: Mouse pressed left at (553, 269)
Screenshot: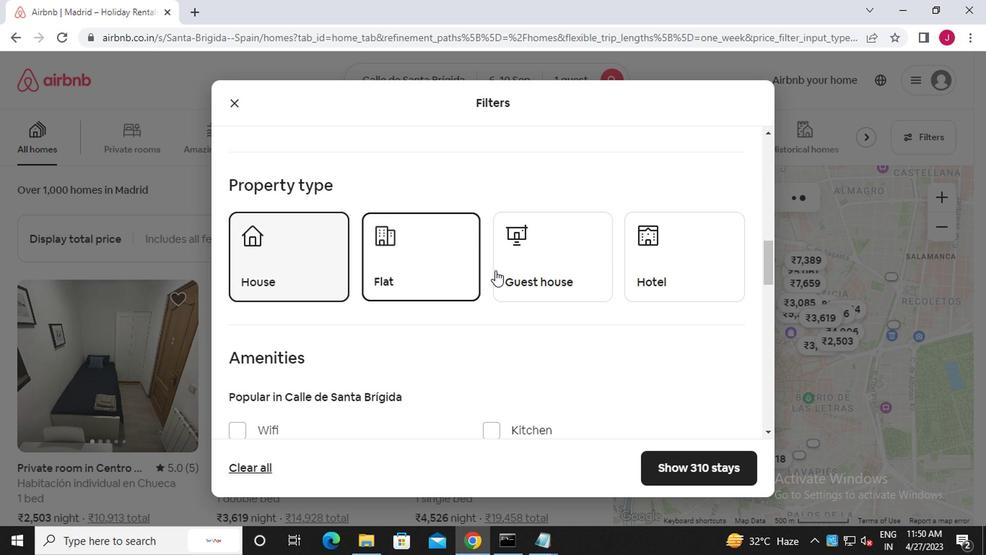 
Action: Mouse moved to (663, 265)
Screenshot: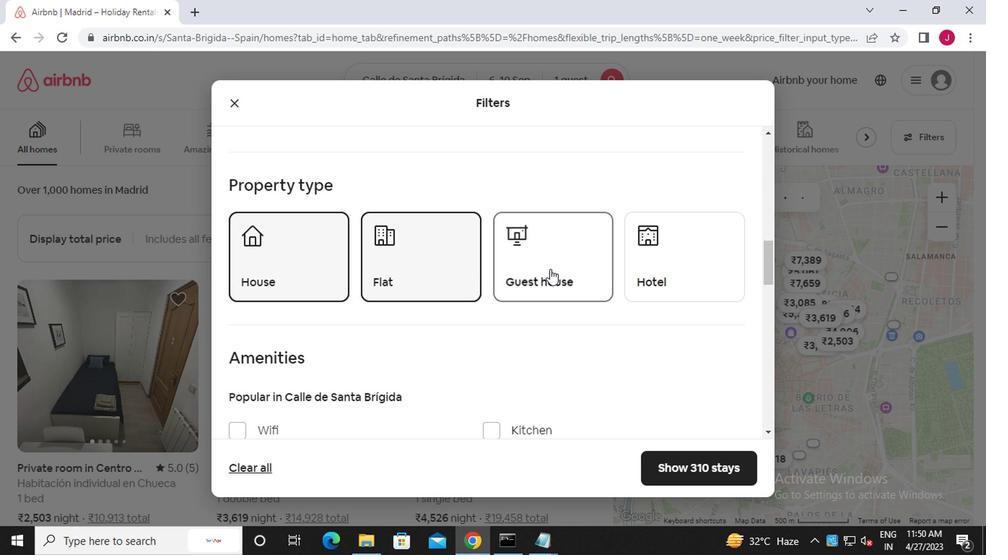 
Action: Mouse pressed left at (663, 265)
Screenshot: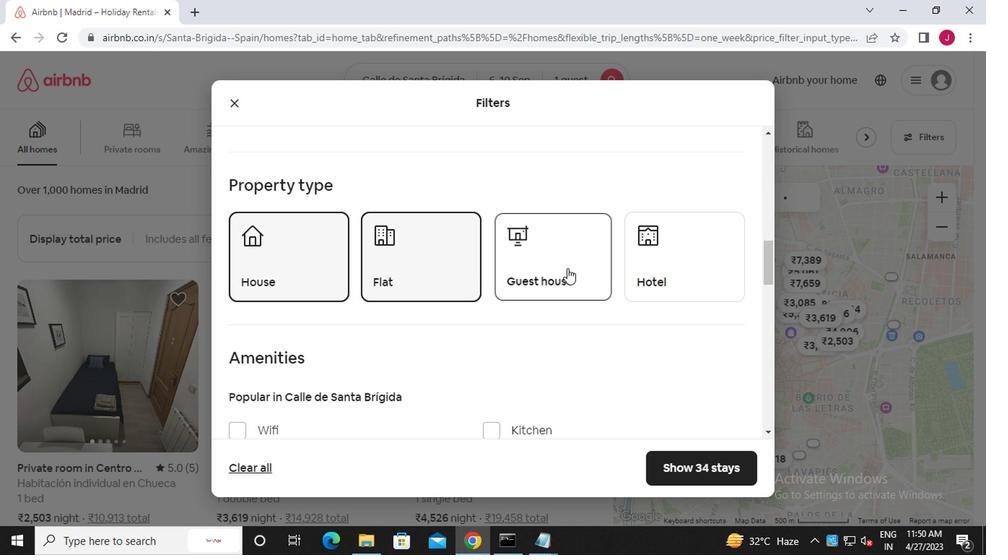 
Action: Mouse moved to (663, 265)
Screenshot: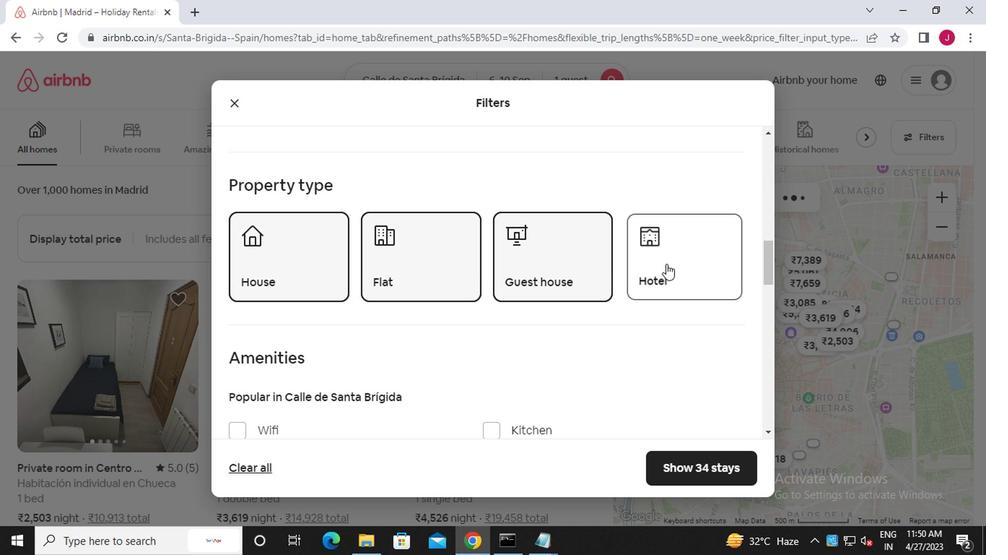 
Action: Mouse scrolled (663, 264) with delta (0, -1)
Screenshot: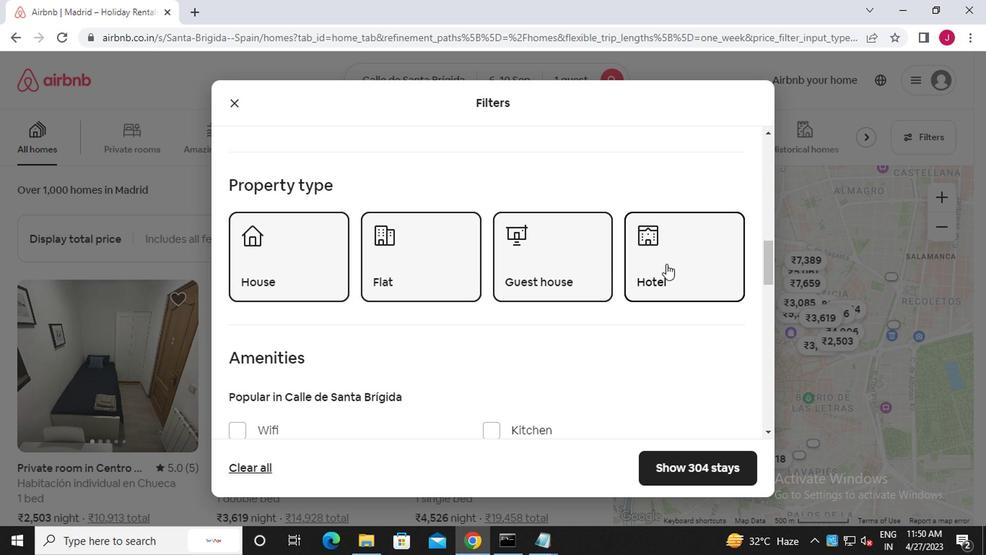 
Action: Mouse scrolled (663, 264) with delta (0, -1)
Screenshot: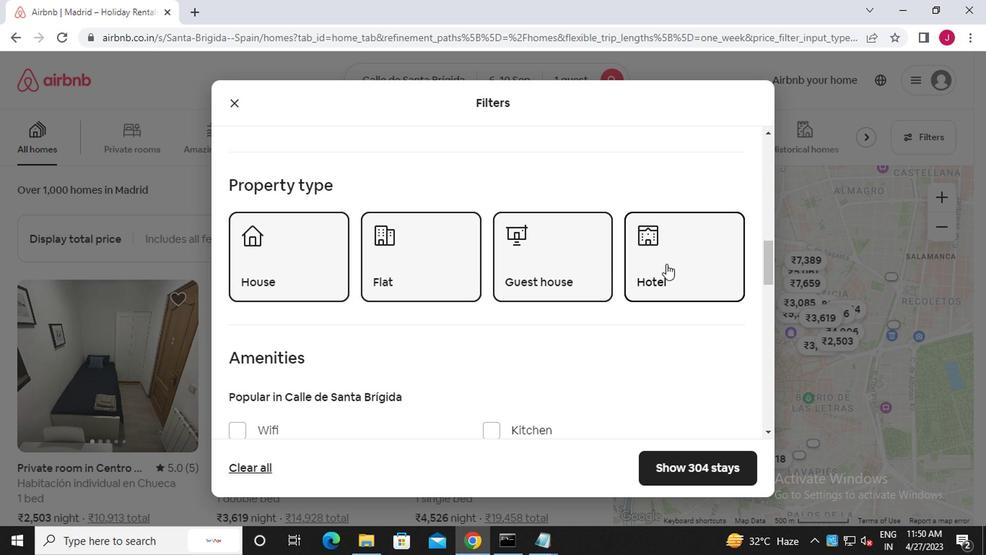 
Action: Mouse moved to (663, 265)
Screenshot: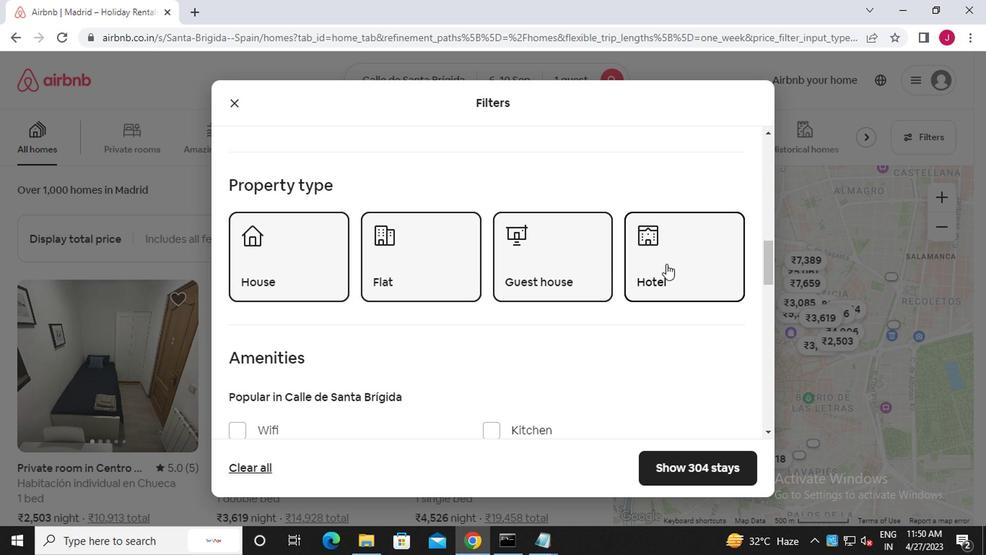 
Action: Mouse scrolled (663, 264) with delta (0, -1)
Screenshot: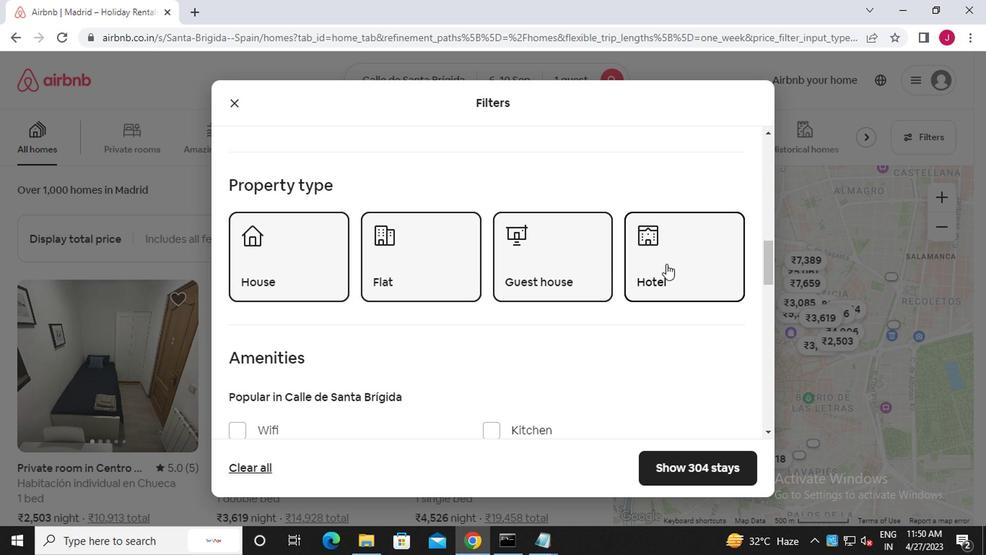 
Action: Mouse moved to (663, 265)
Screenshot: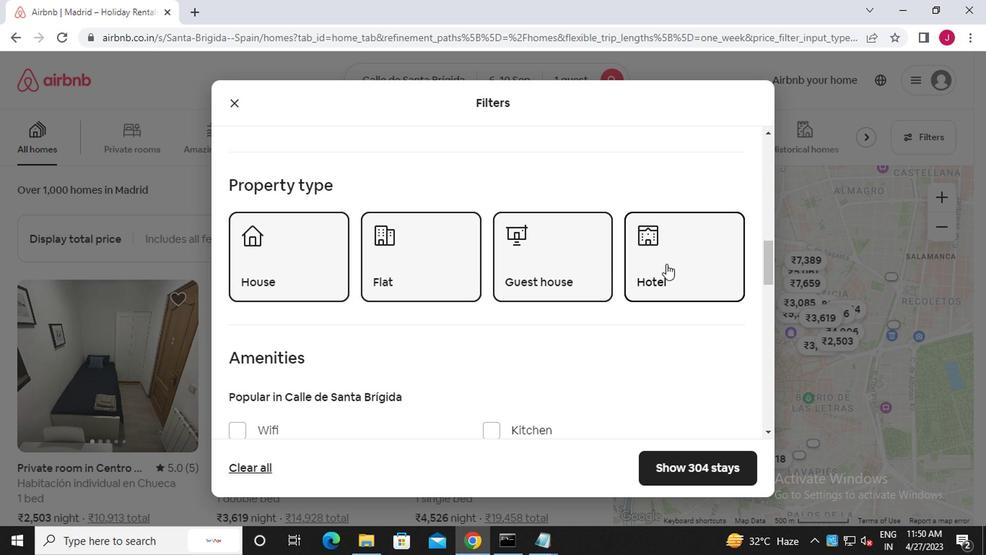 
Action: Mouse scrolled (663, 265) with delta (0, 0)
Screenshot: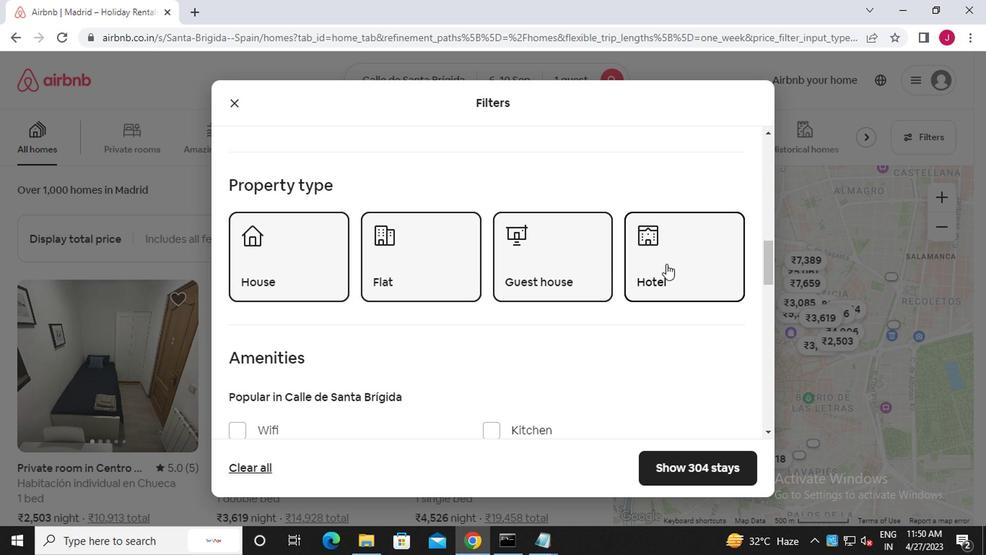 
Action: Mouse scrolled (663, 265) with delta (0, 0)
Screenshot: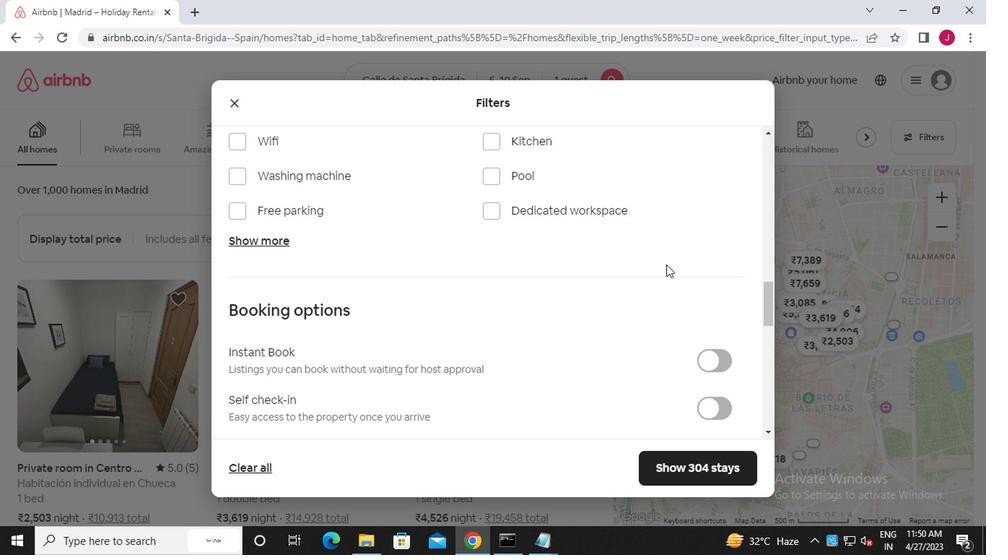 
Action: Mouse scrolled (663, 265) with delta (0, 0)
Screenshot: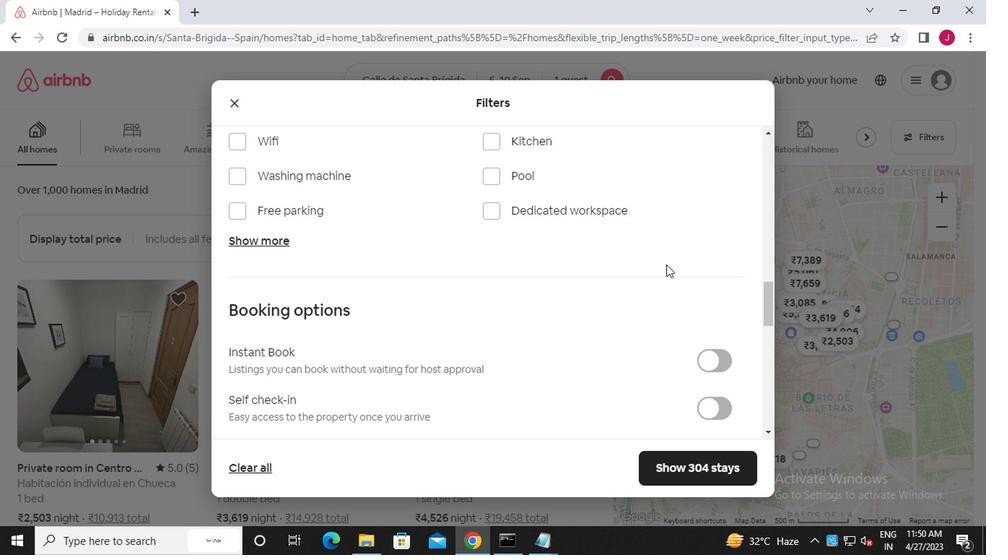 
Action: Mouse moved to (701, 266)
Screenshot: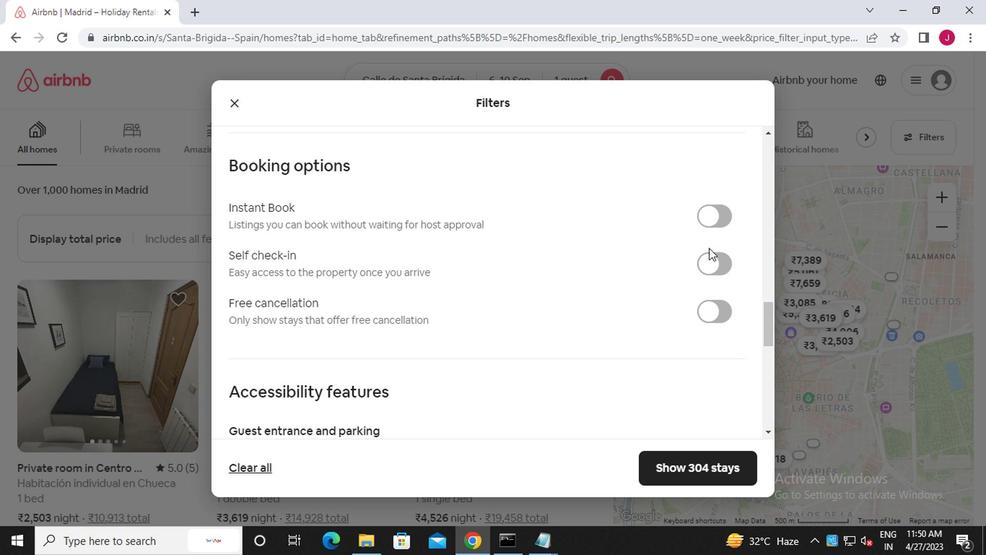 
Action: Mouse pressed left at (701, 266)
Screenshot: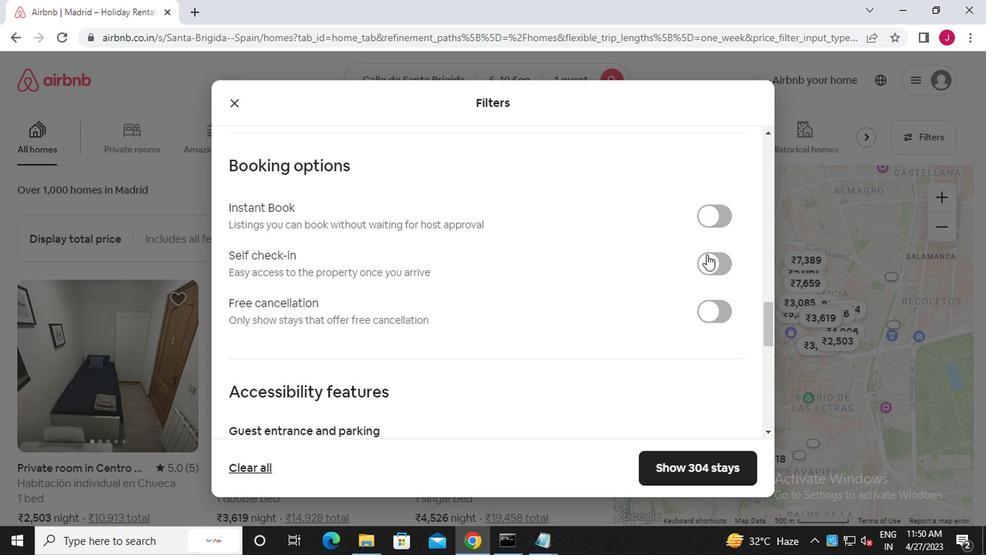 
Action: Mouse moved to (481, 310)
Screenshot: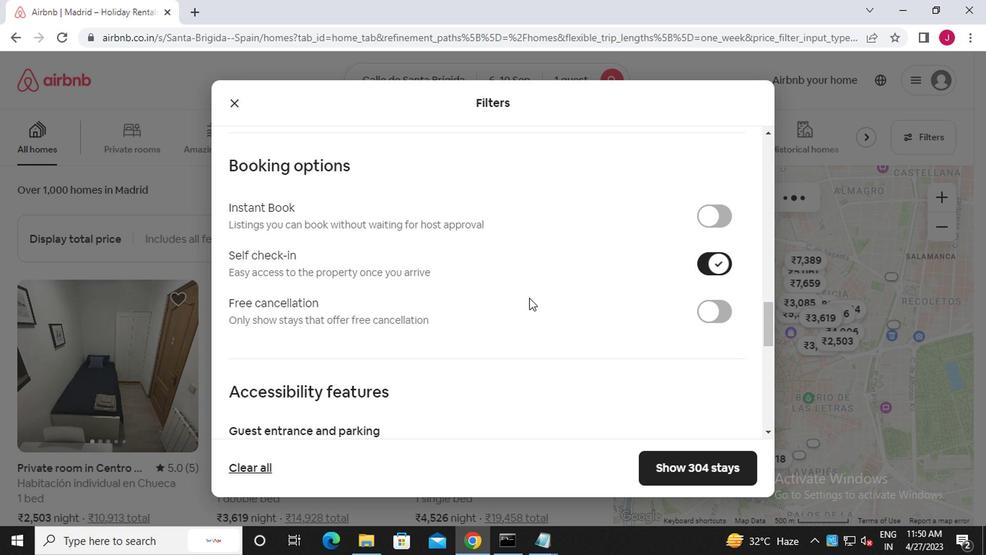 
Action: Mouse scrolled (481, 309) with delta (0, 0)
Screenshot: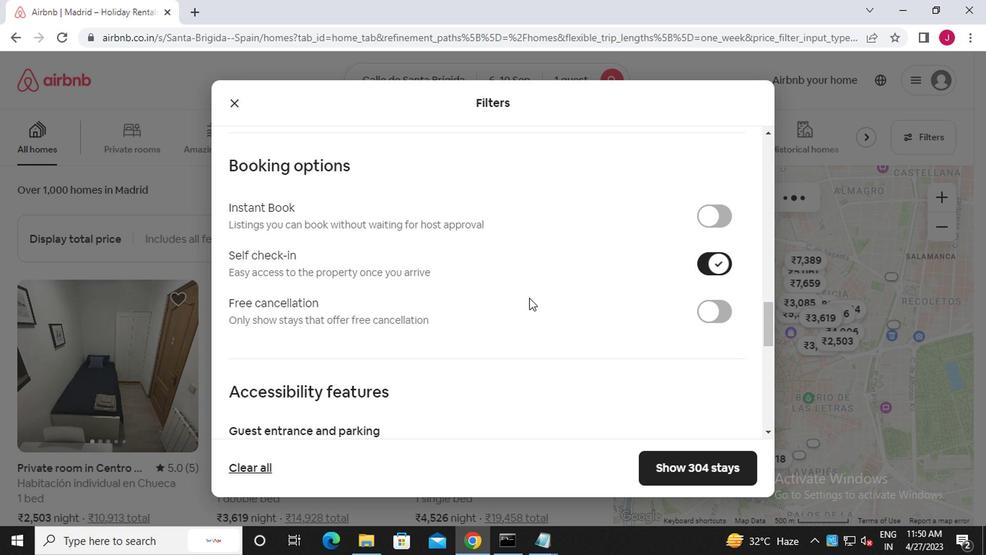 
Action: Mouse scrolled (481, 309) with delta (0, 0)
Screenshot: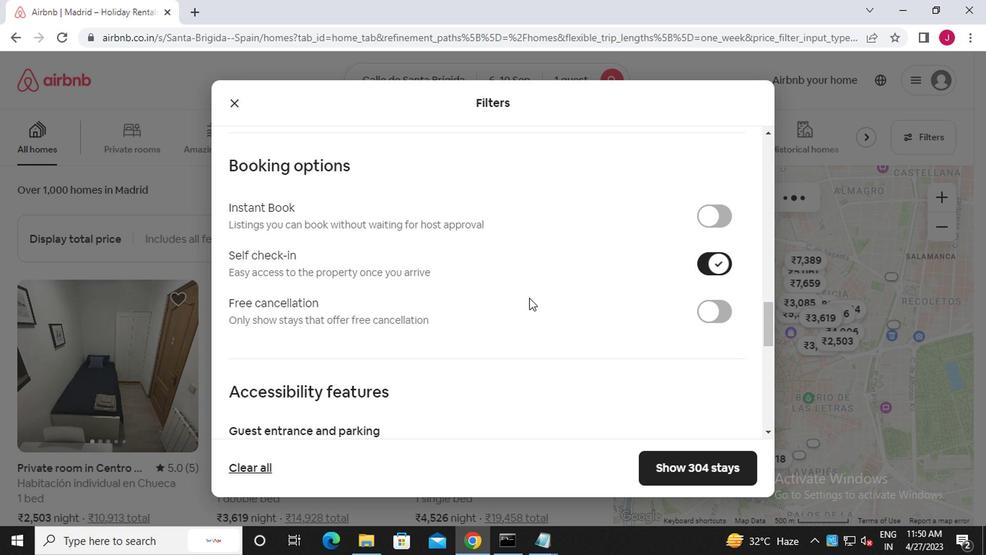 
Action: Mouse scrolled (481, 309) with delta (0, 0)
Screenshot: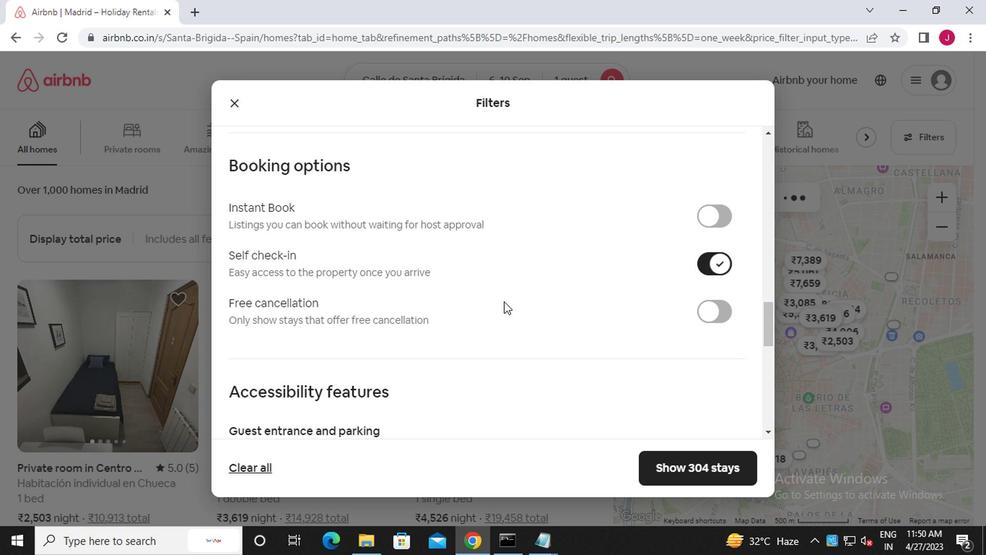 
Action: Mouse scrolled (481, 309) with delta (0, 0)
Screenshot: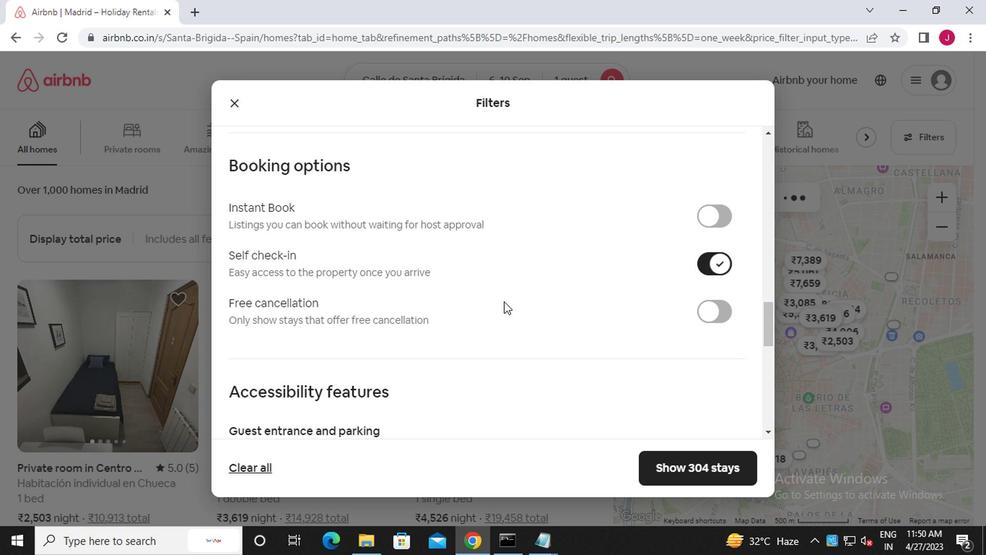 
Action: Mouse scrolled (481, 309) with delta (0, 0)
Screenshot: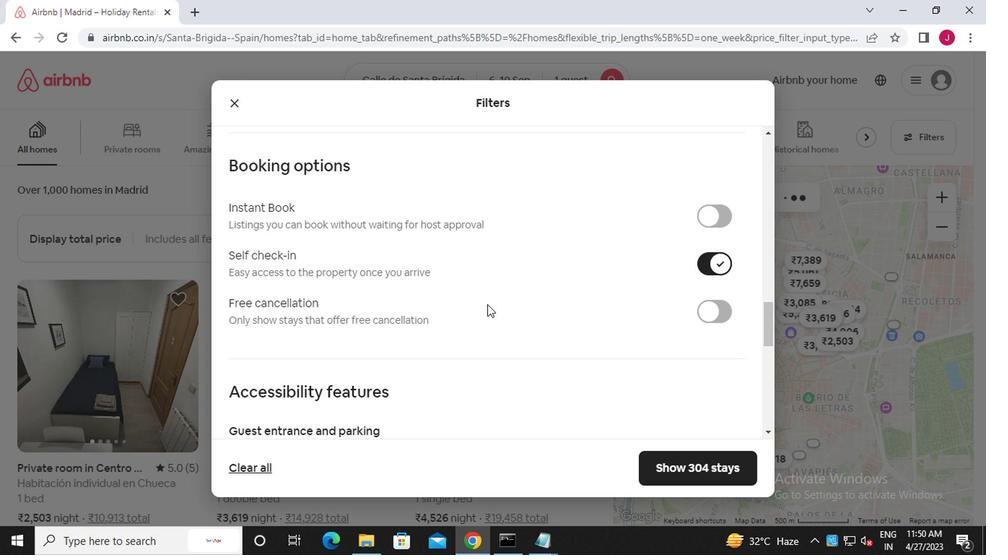 
Action: Mouse scrolled (481, 309) with delta (0, 0)
Screenshot: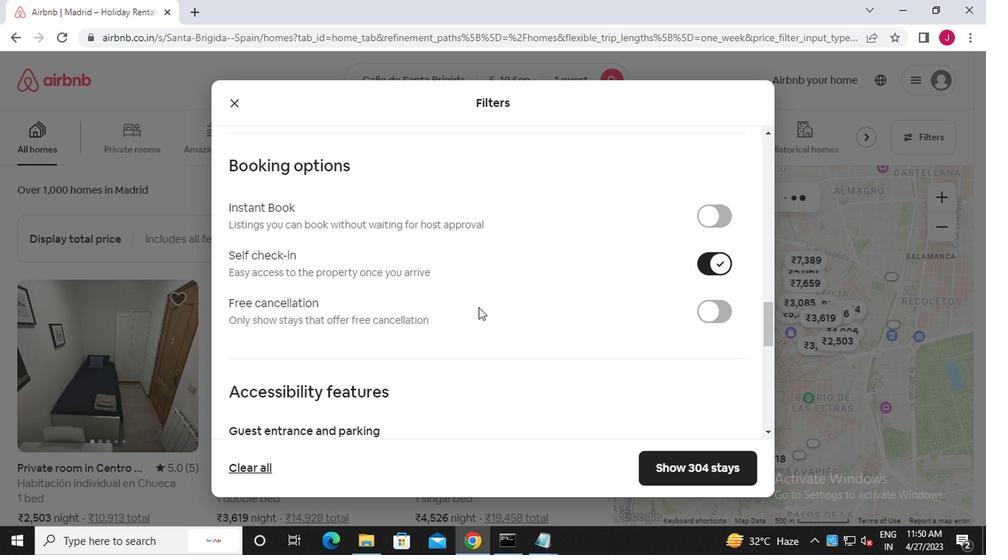 
Action: Mouse moved to (569, 300)
Screenshot: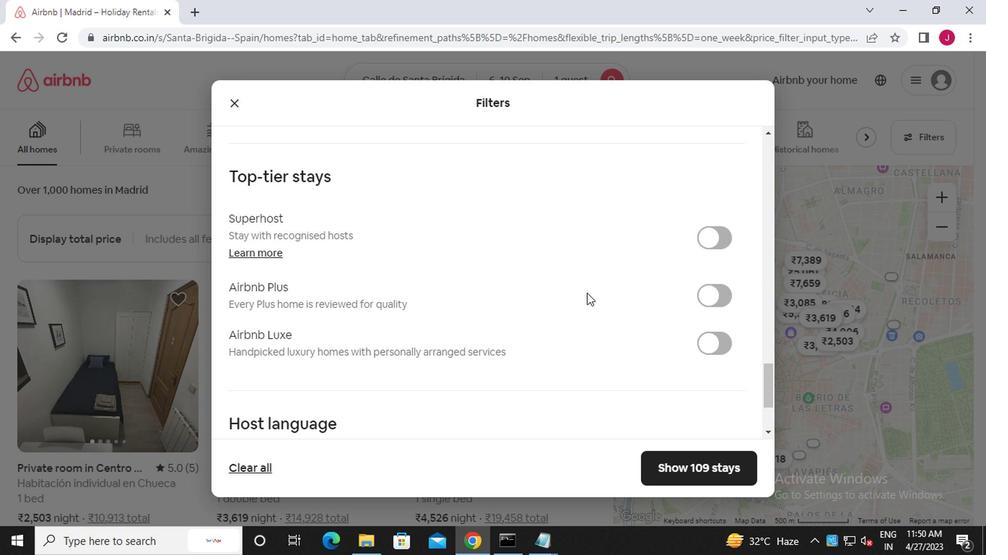 
Action: Mouse scrolled (569, 299) with delta (0, 0)
Screenshot: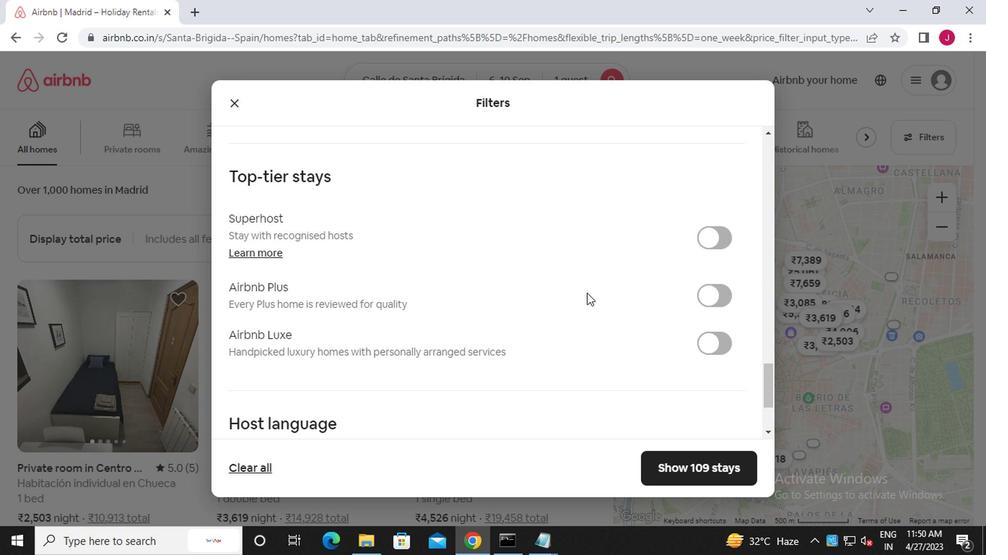 
Action: Mouse moved to (566, 301)
Screenshot: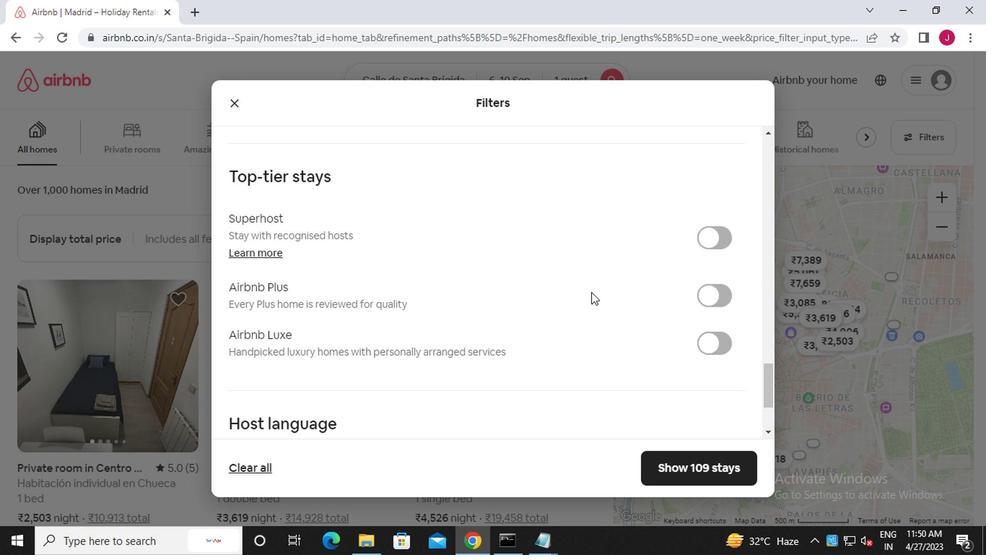 
Action: Mouse scrolled (566, 301) with delta (0, 0)
Screenshot: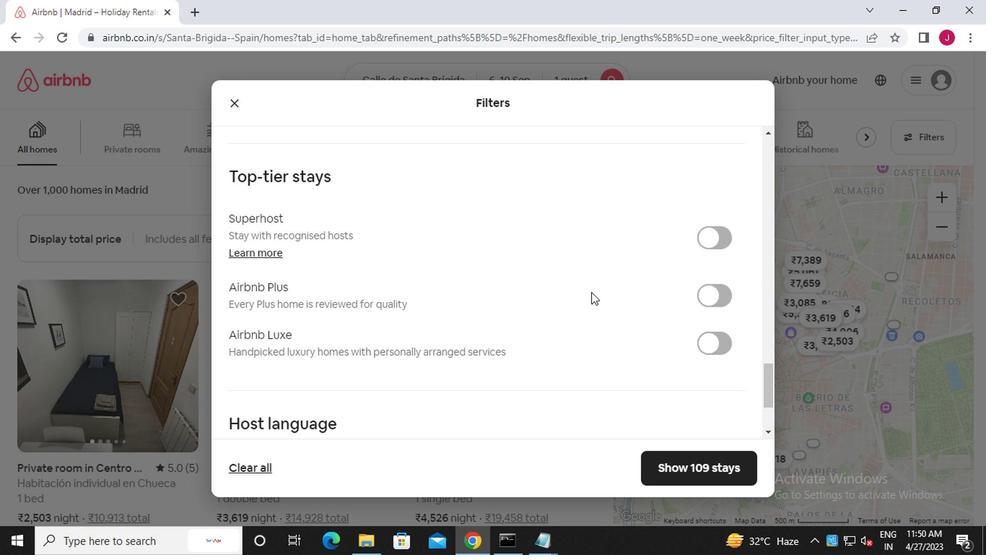 
Action: Mouse moved to (565, 302)
Screenshot: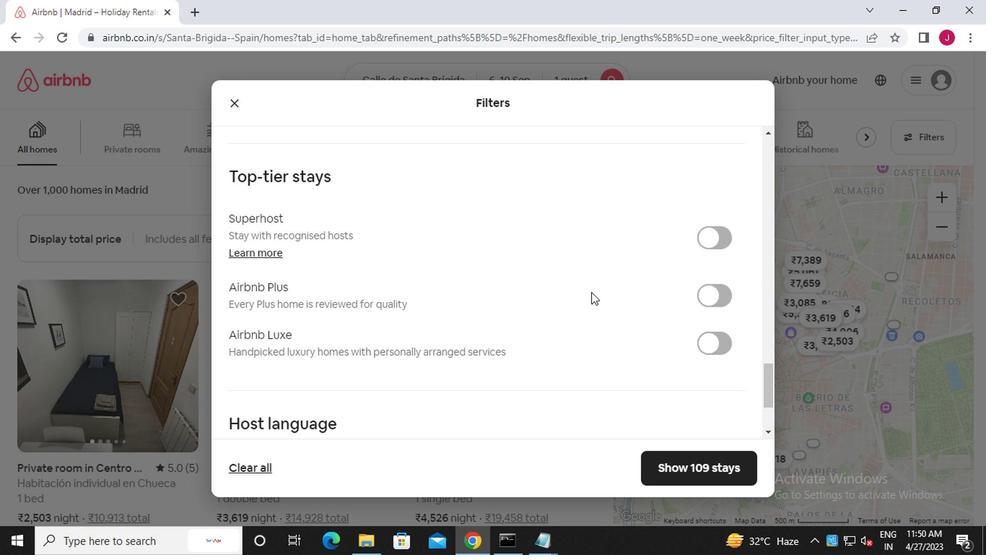 
Action: Mouse scrolled (565, 301) with delta (0, -1)
Screenshot: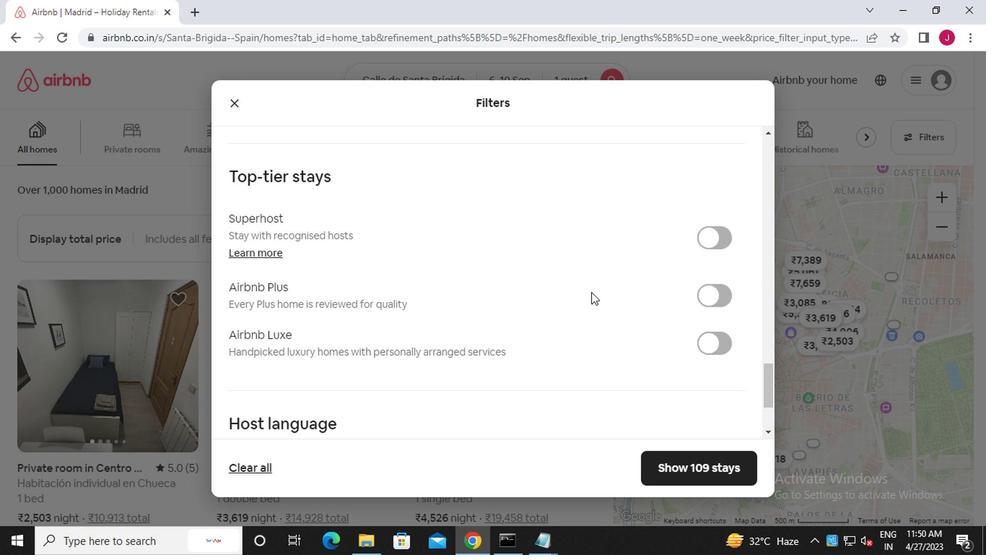 
Action: Mouse moved to (560, 302)
Screenshot: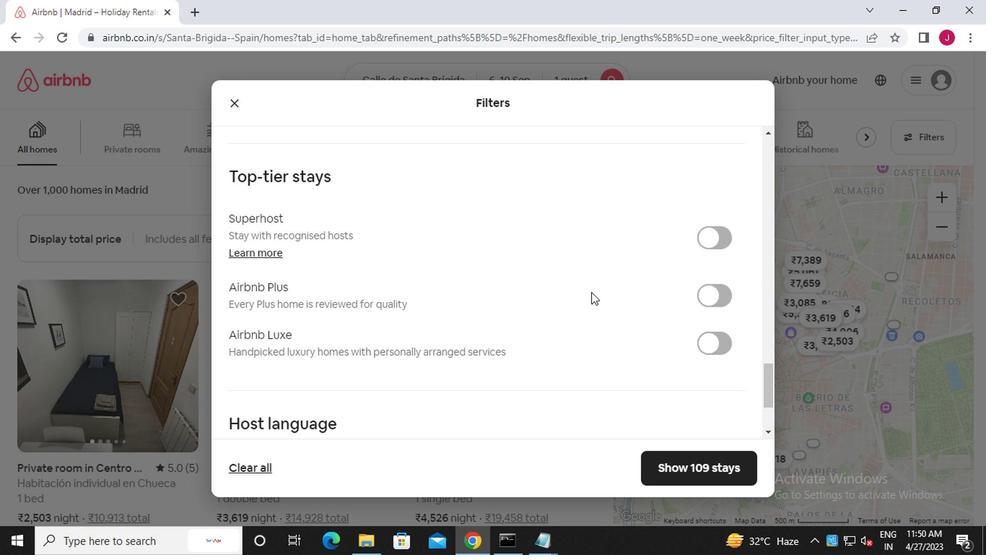 
Action: Mouse scrolled (560, 301) with delta (0, -1)
Screenshot: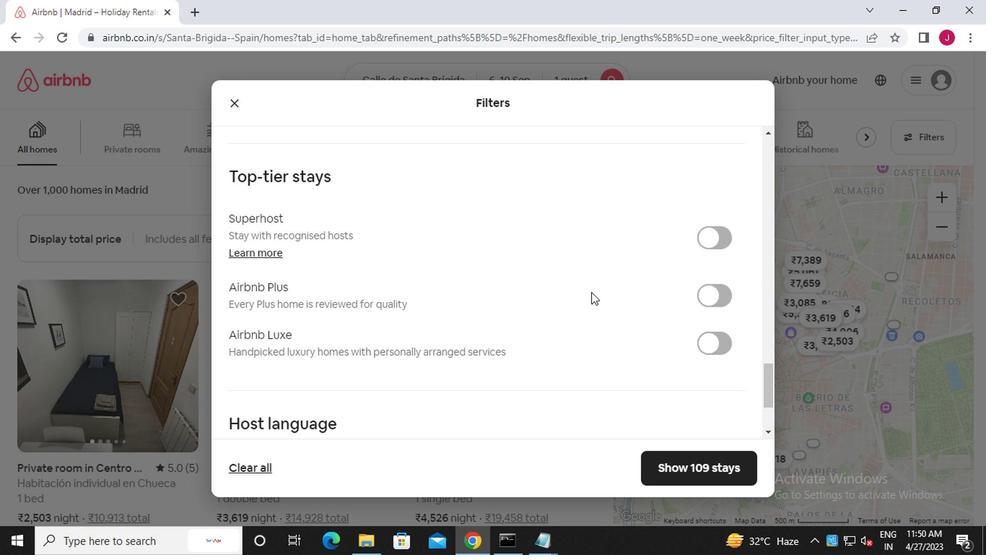 
Action: Mouse moved to (348, 335)
Screenshot: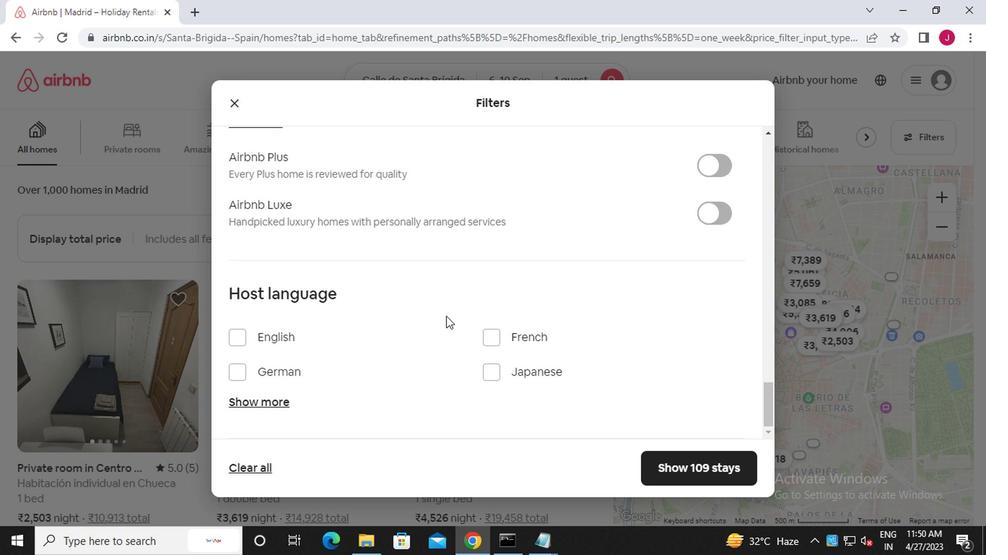 
Action: Mouse scrolled (348, 335) with delta (0, 0)
Screenshot: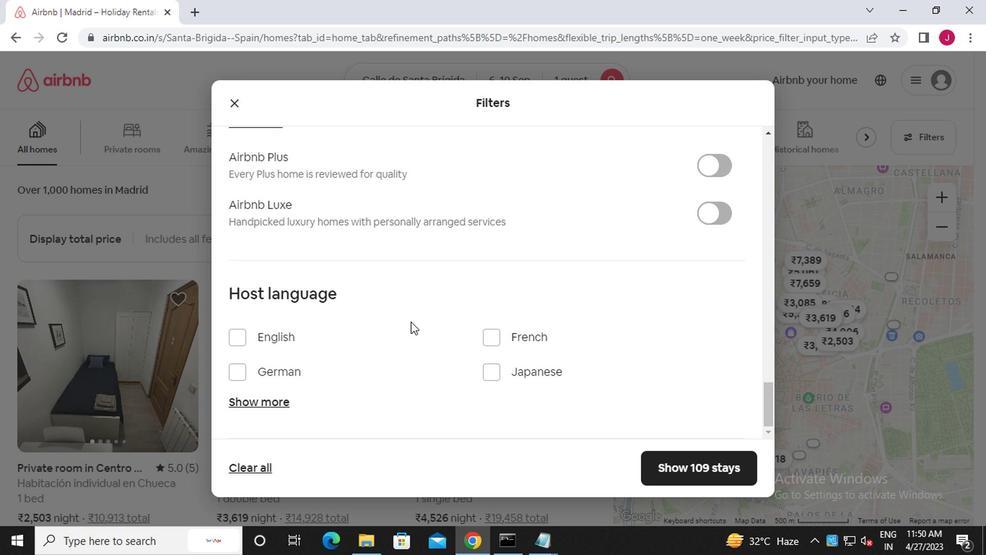 
Action: Mouse moved to (263, 339)
Screenshot: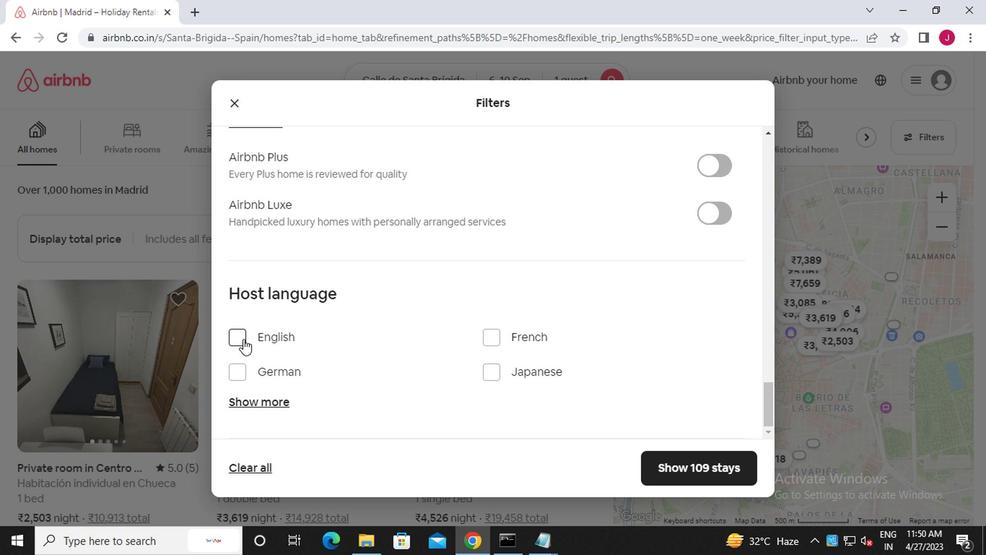 
Action: Mouse pressed left at (263, 339)
Screenshot: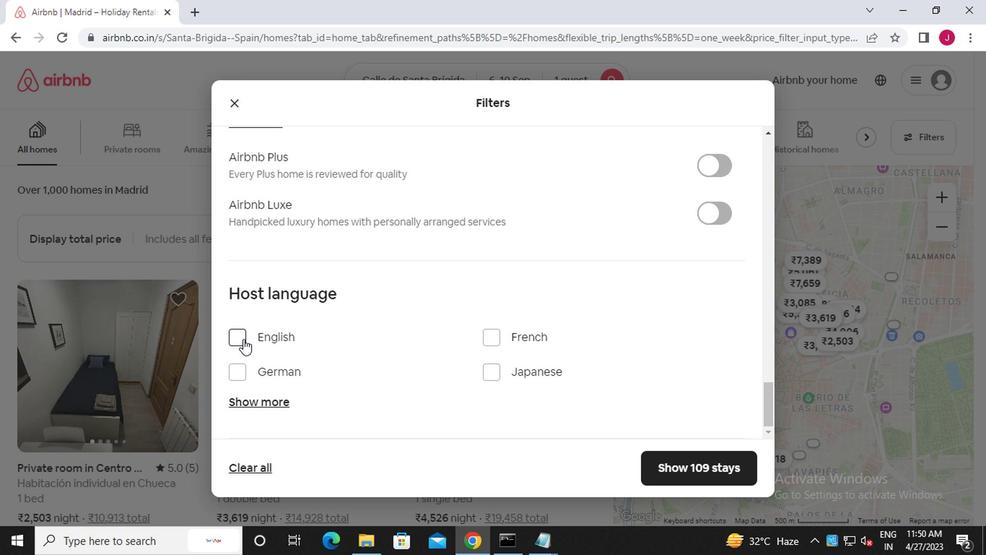 
Action: Mouse moved to (664, 460)
Screenshot: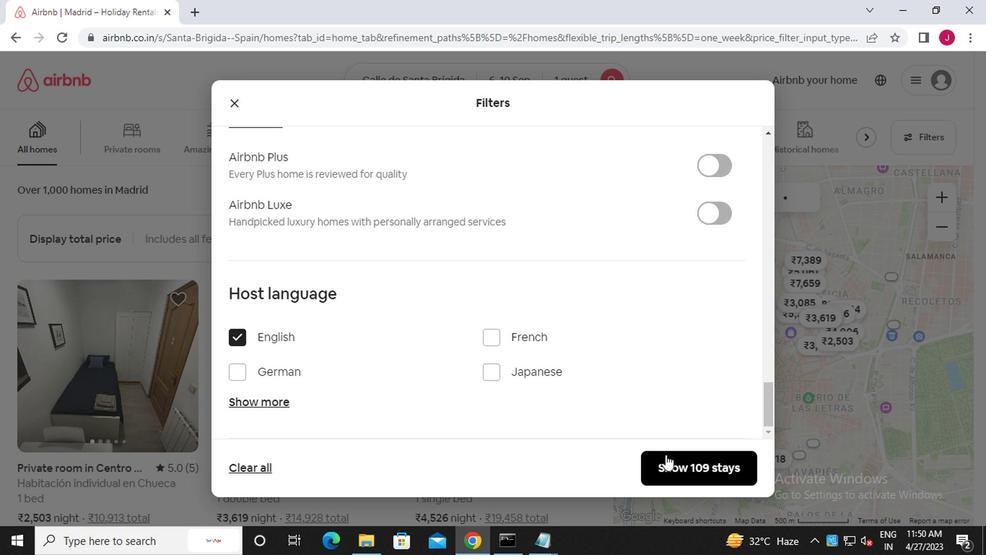 
Action: Mouse pressed left at (664, 460)
Screenshot: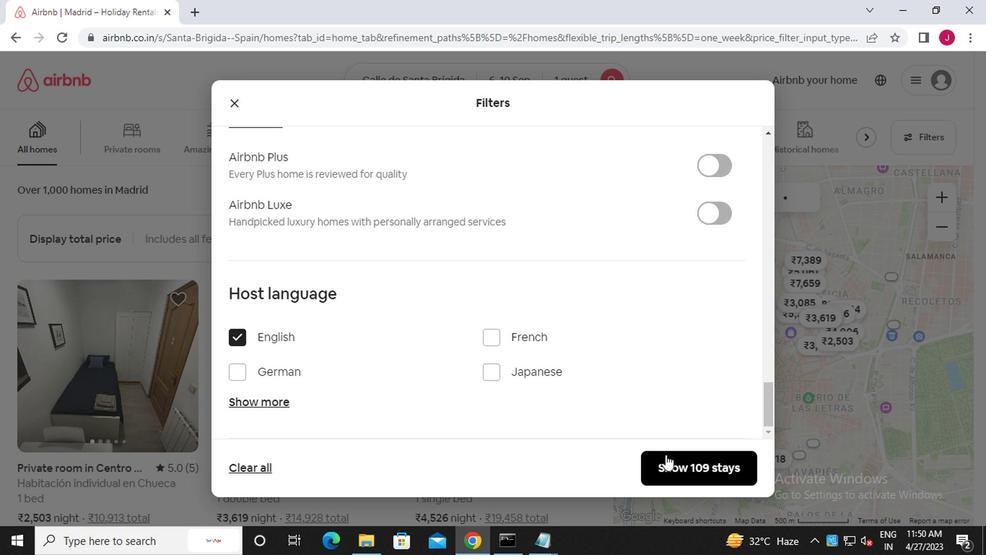 
Action: Mouse moved to (655, 439)
Screenshot: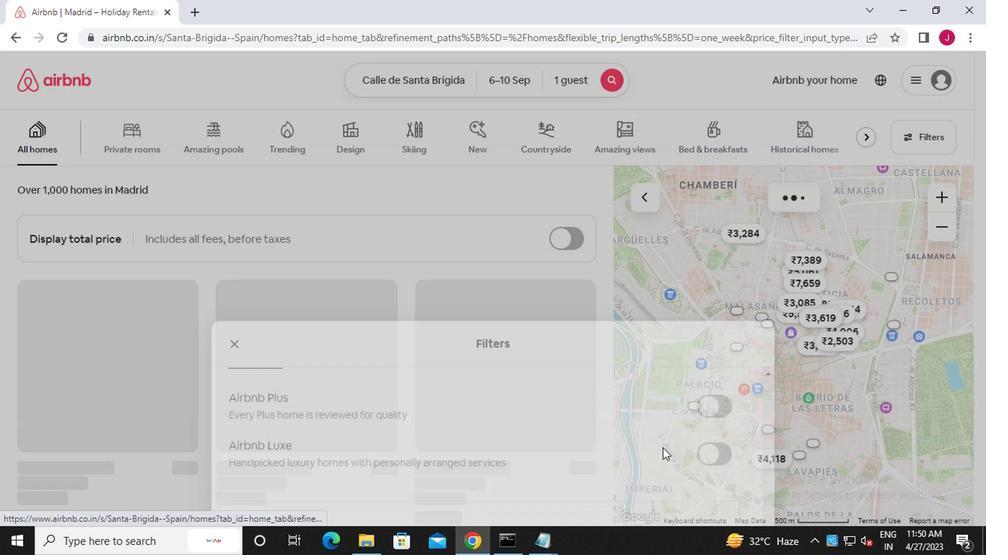 
